 Task: Find connections with filter location Mirzāpur with filter topic #marketswith filter profile language German with filter current company Genesys with filter school UpGrad.com with filter industry Aviation and Aerospace Component Manufacturing with filter service category CateringChange with filter keywords title Market Researcher
Action: Mouse moved to (576, 112)
Screenshot: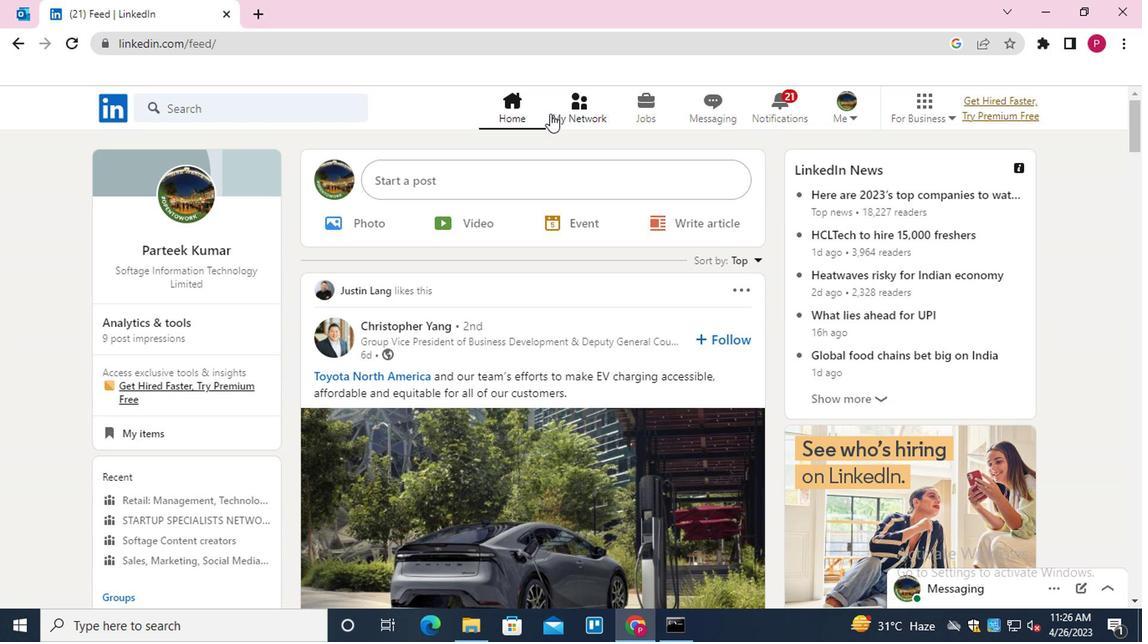
Action: Mouse pressed left at (576, 112)
Screenshot: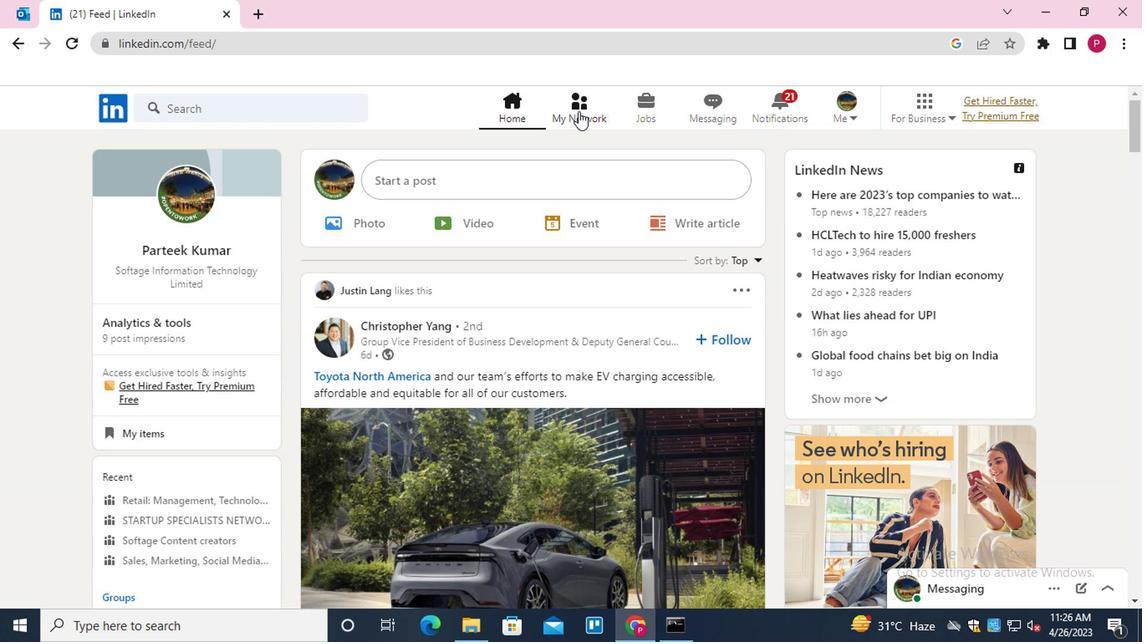 
Action: Mouse moved to (230, 202)
Screenshot: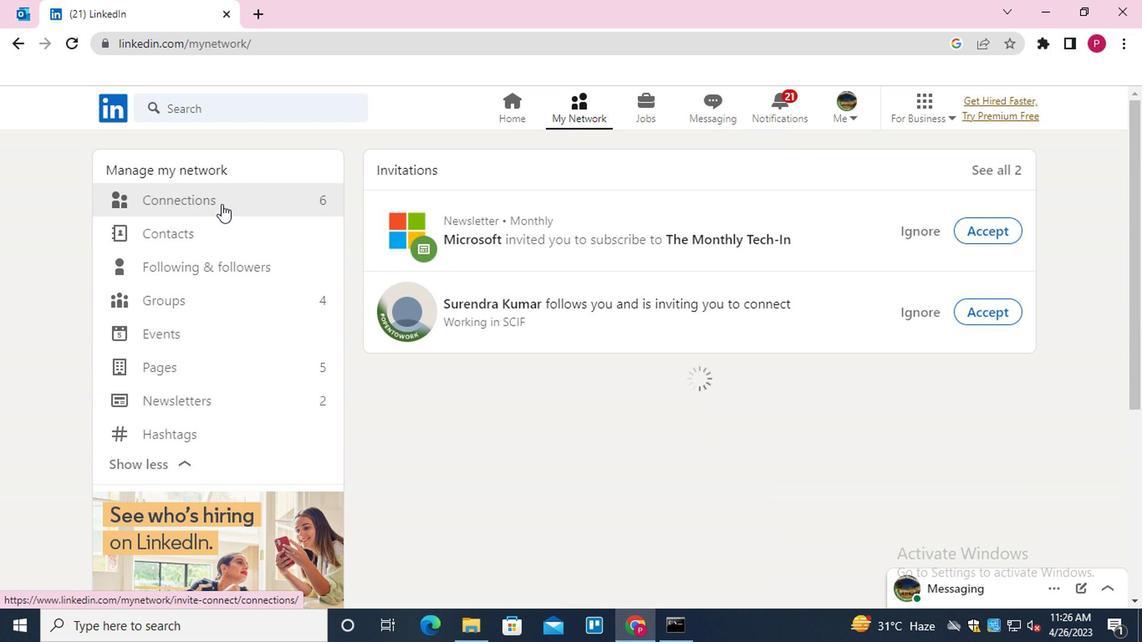 
Action: Mouse pressed left at (230, 202)
Screenshot: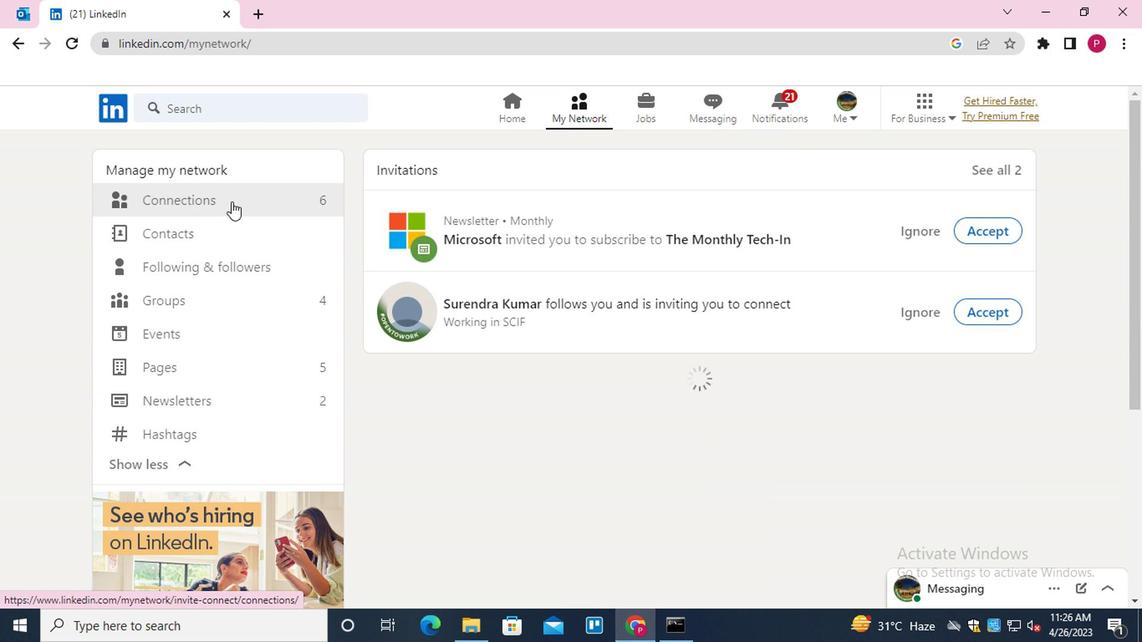 
Action: Mouse moved to (697, 206)
Screenshot: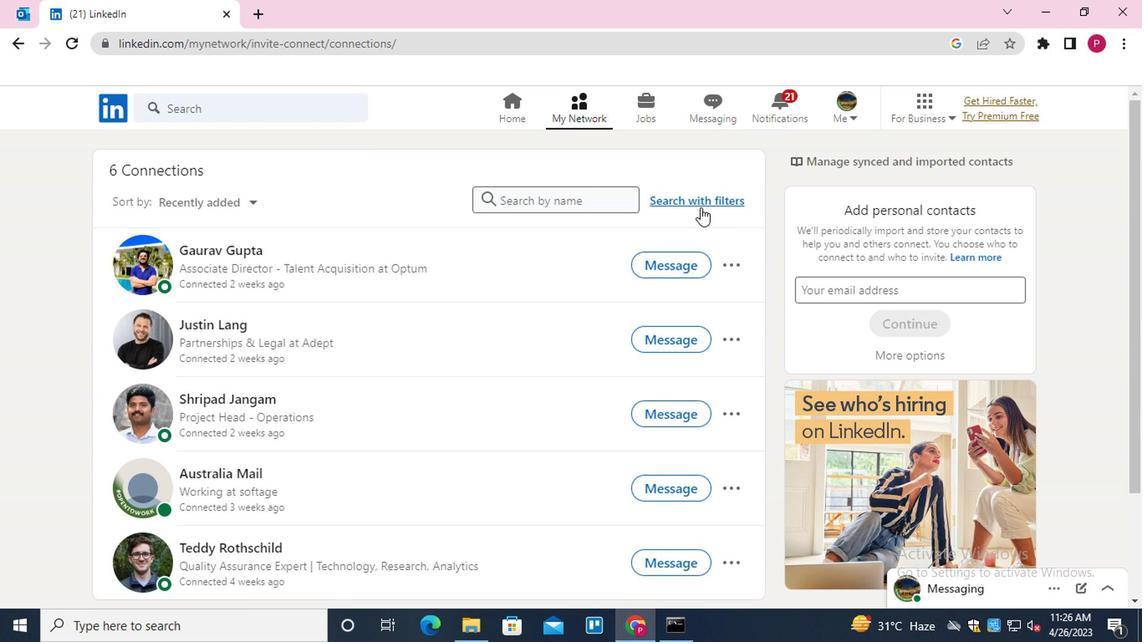 
Action: Mouse pressed left at (697, 206)
Screenshot: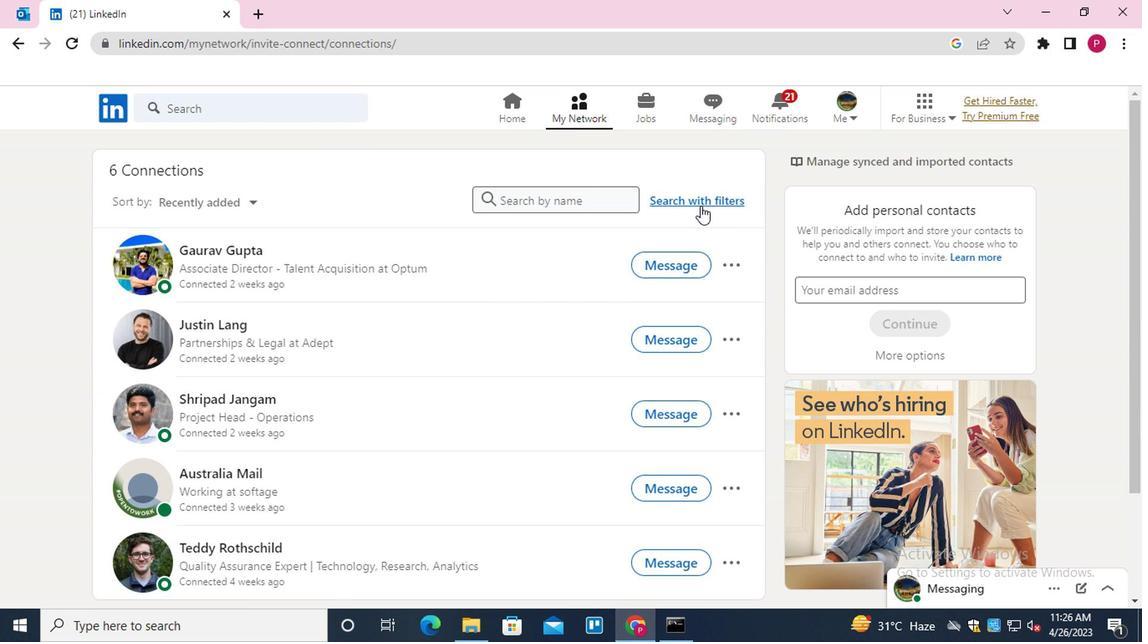 
Action: Mouse moved to (541, 169)
Screenshot: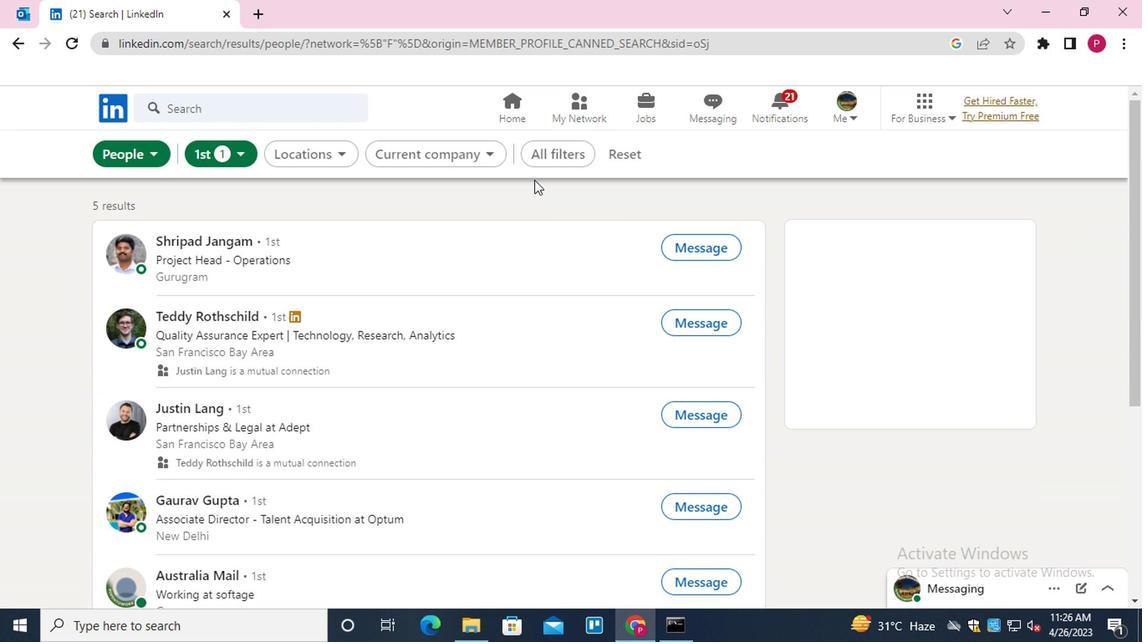 
Action: Mouse pressed left at (541, 169)
Screenshot: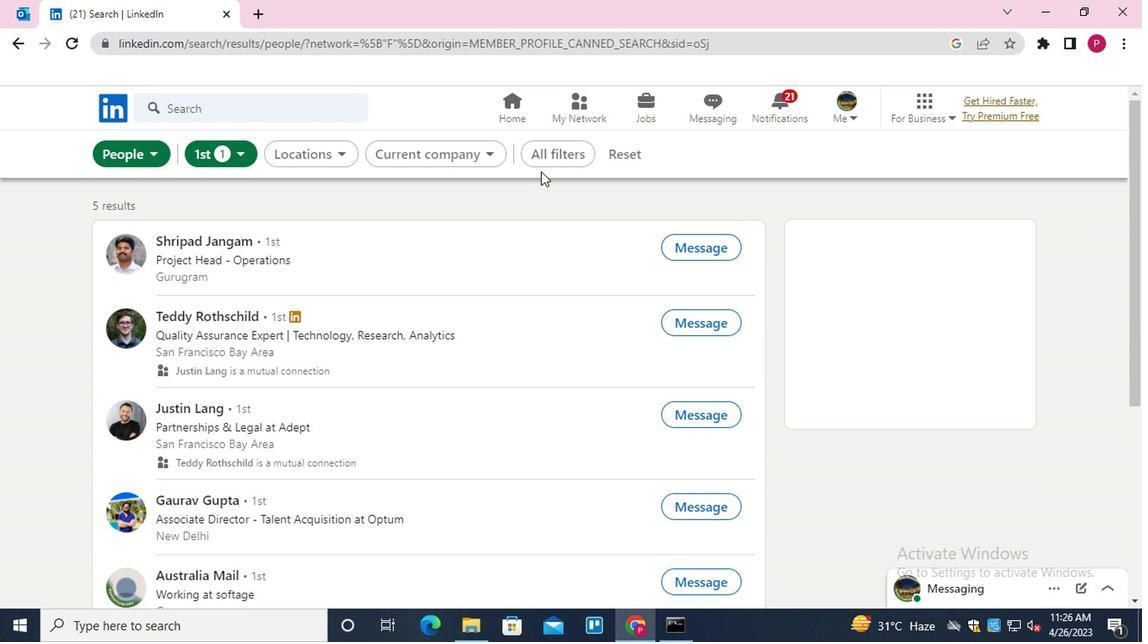 
Action: Mouse moved to (551, 158)
Screenshot: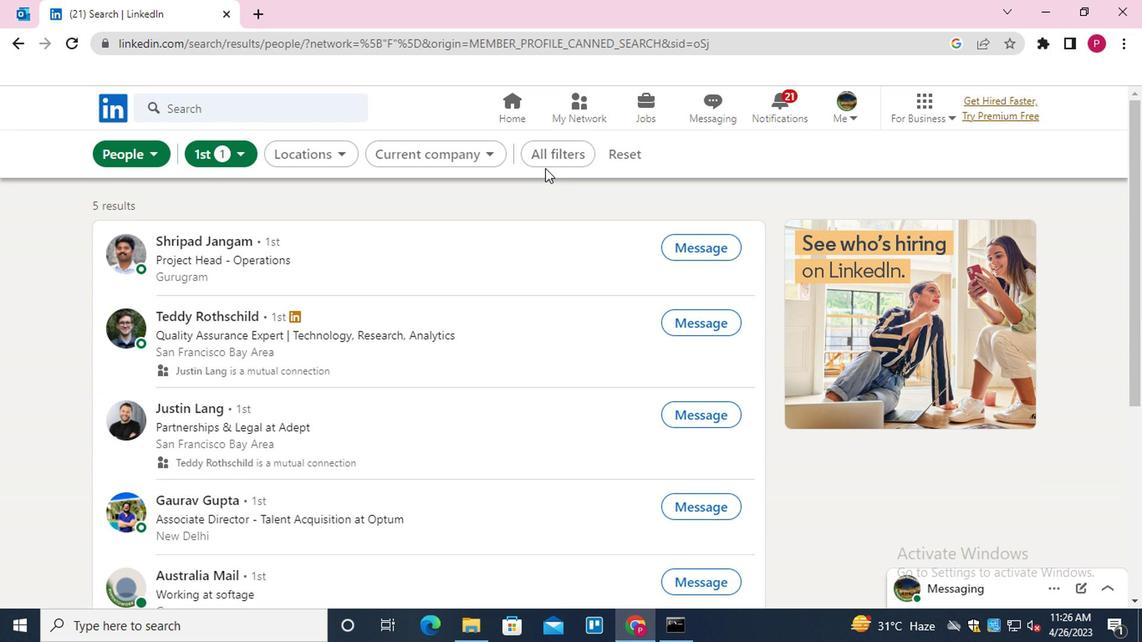 
Action: Mouse pressed left at (551, 158)
Screenshot: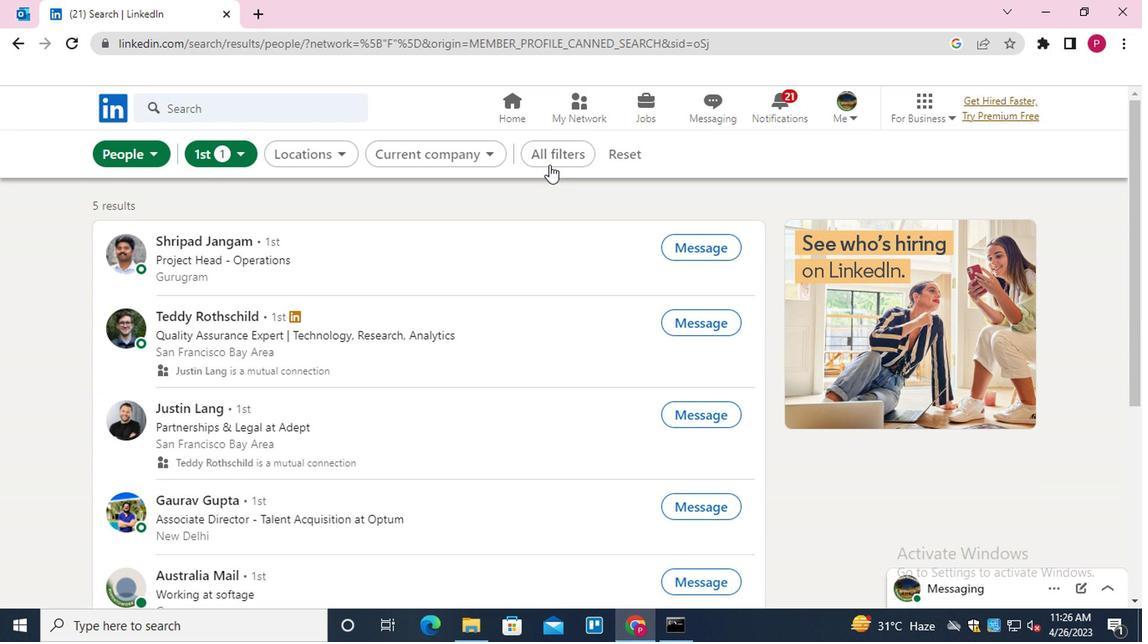 
Action: Mouse moved to (807, 330)
Screenshot: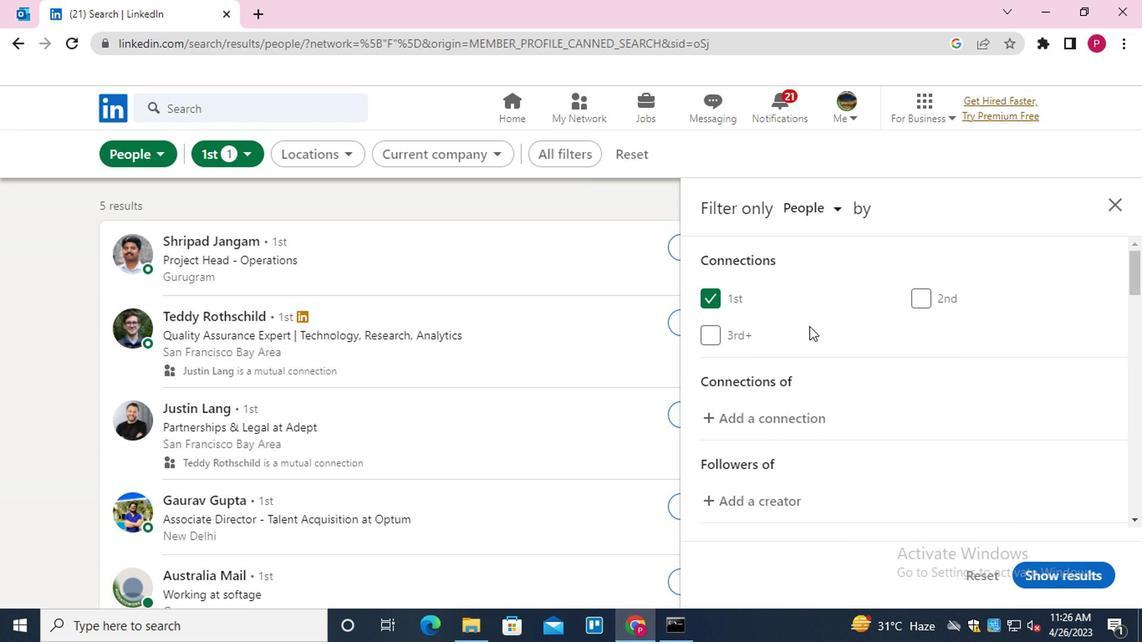 
Action: Mouse scrolled (807, 329) with delta (0, 0)
Screenshot: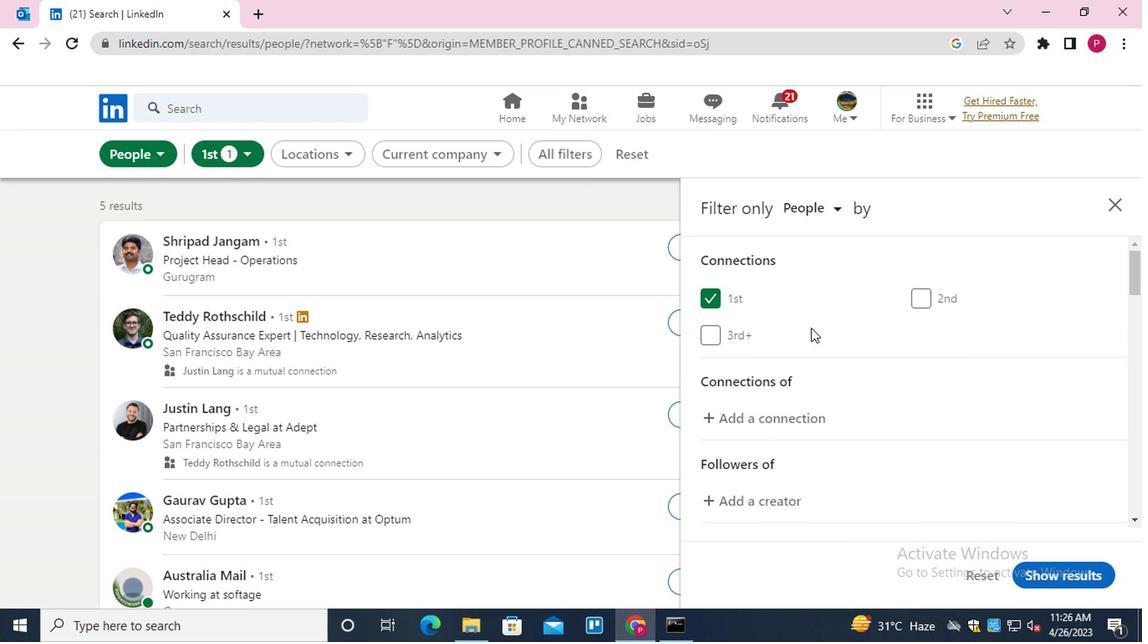 
Action: Mouse moved to (768, 333)
Screenshot: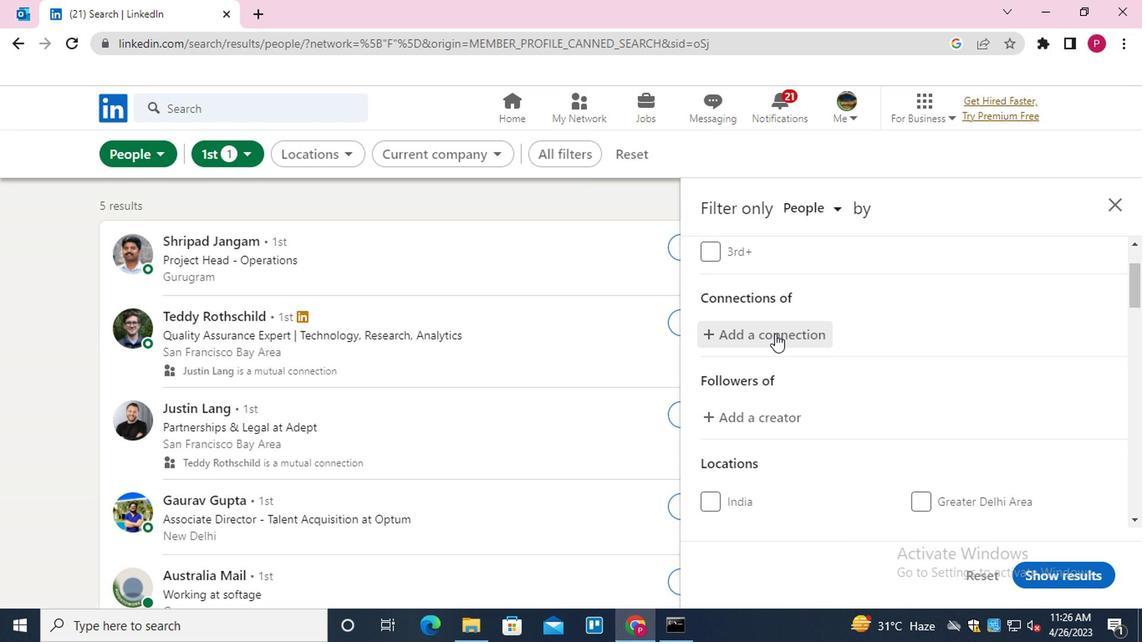 
Action: Mouse scrolled (768, 333) with delta (0, 0)
Screenshot: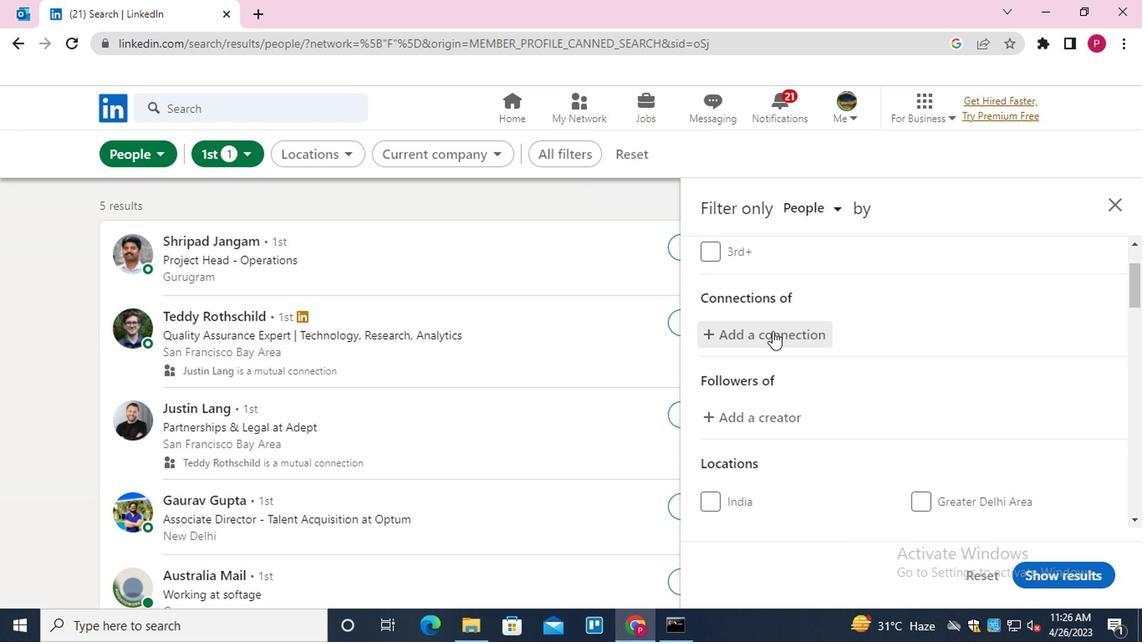 
Action: Mouse moved to (778, 366)
Screenshot: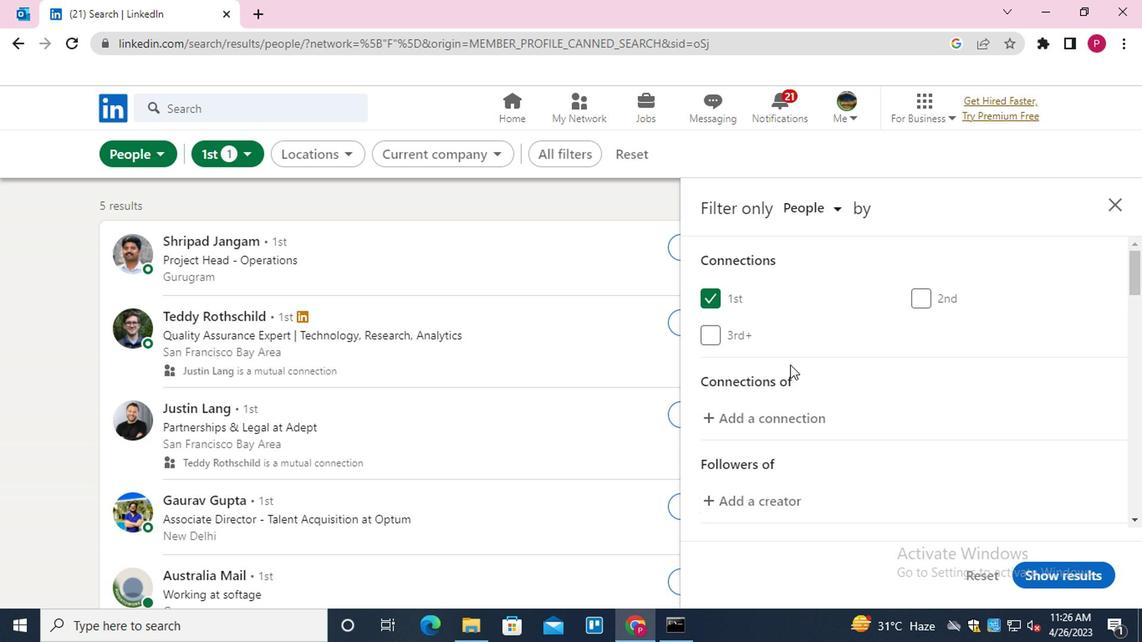 
Action: Mouse scrolled (778, 365) with delta (0, 0)
Screenshot: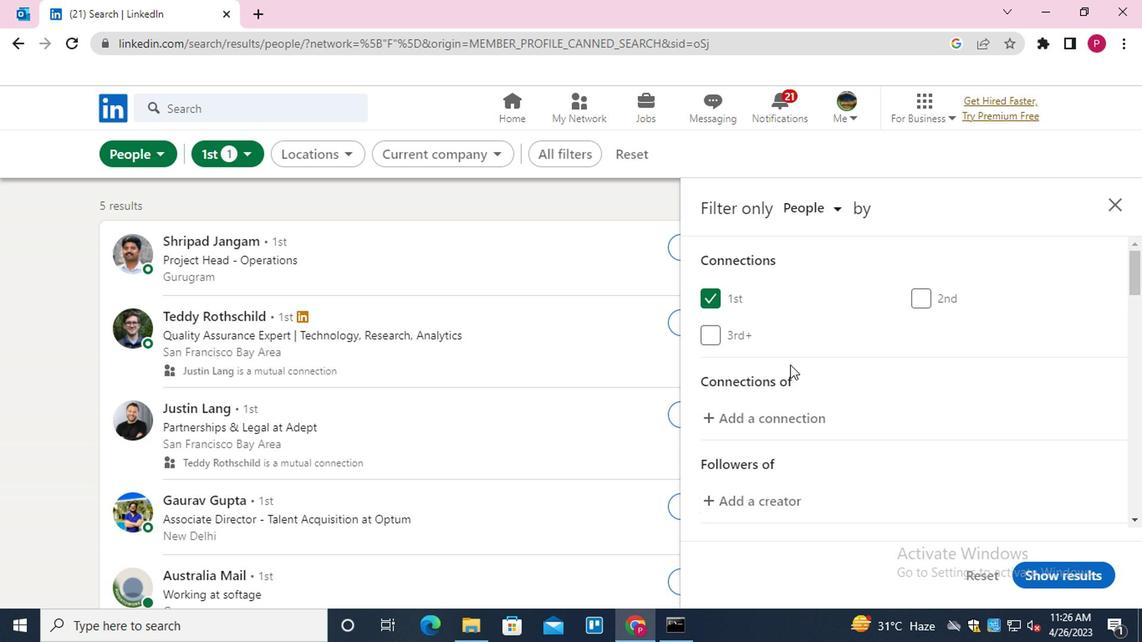 
Action: Mouse moved to (776, 370)
Screenshot: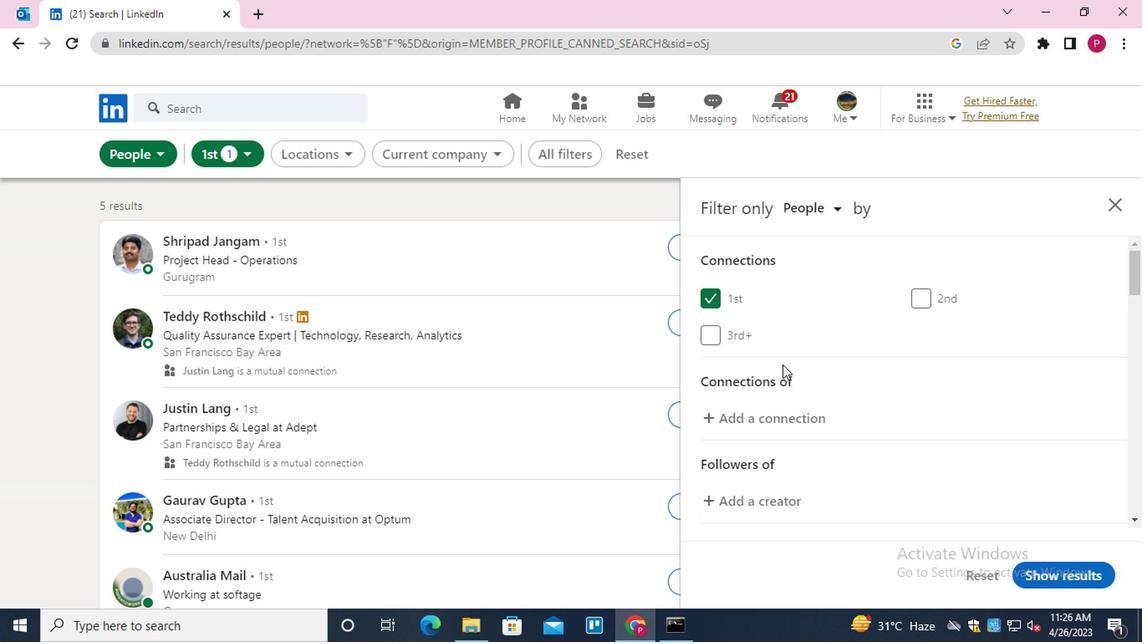 
Action: Mouse scrolled (776, 368) with delta (0, -1)
Screenshot: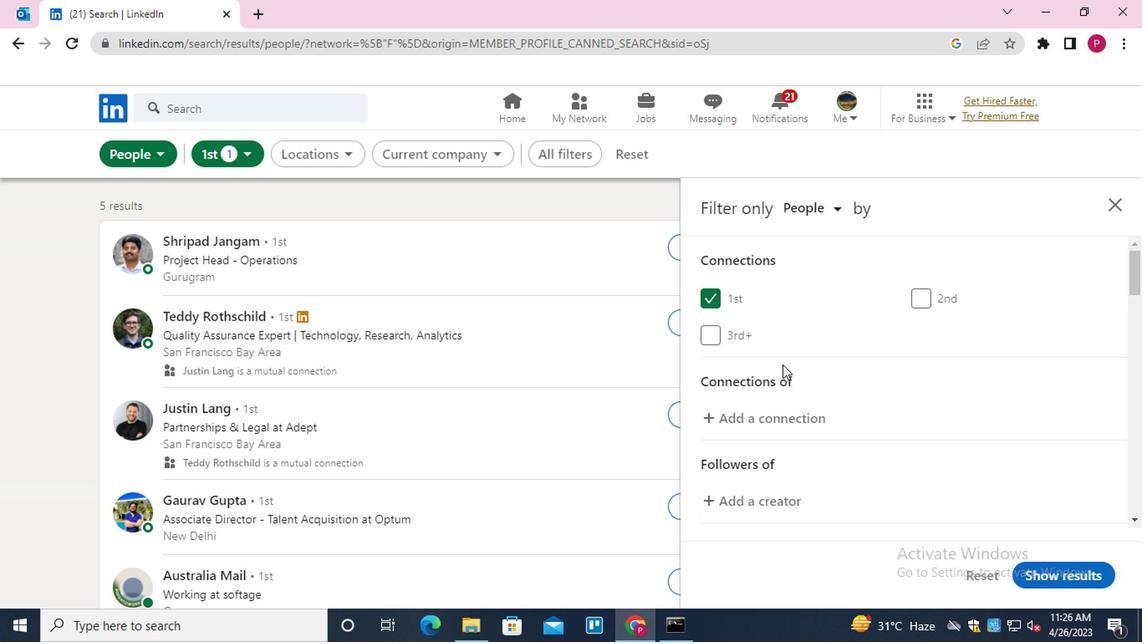 
Action: Mouse moved to (788, 379)
Screenshot: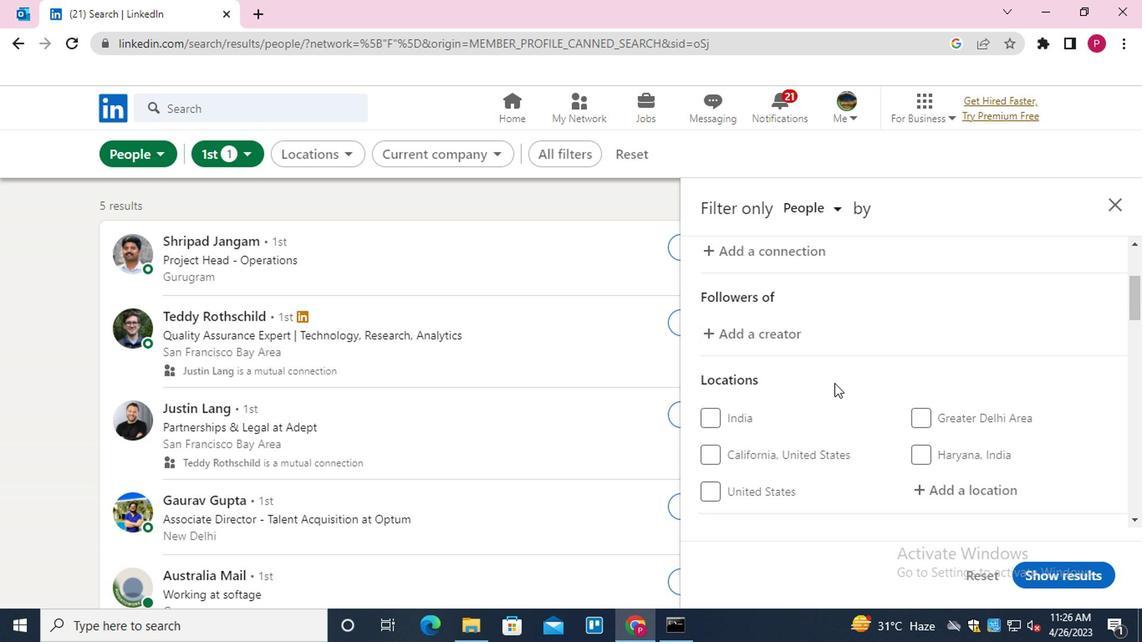 
Action: Mouse scrolled (788, 380) with delta (0, 1)
Screenshot: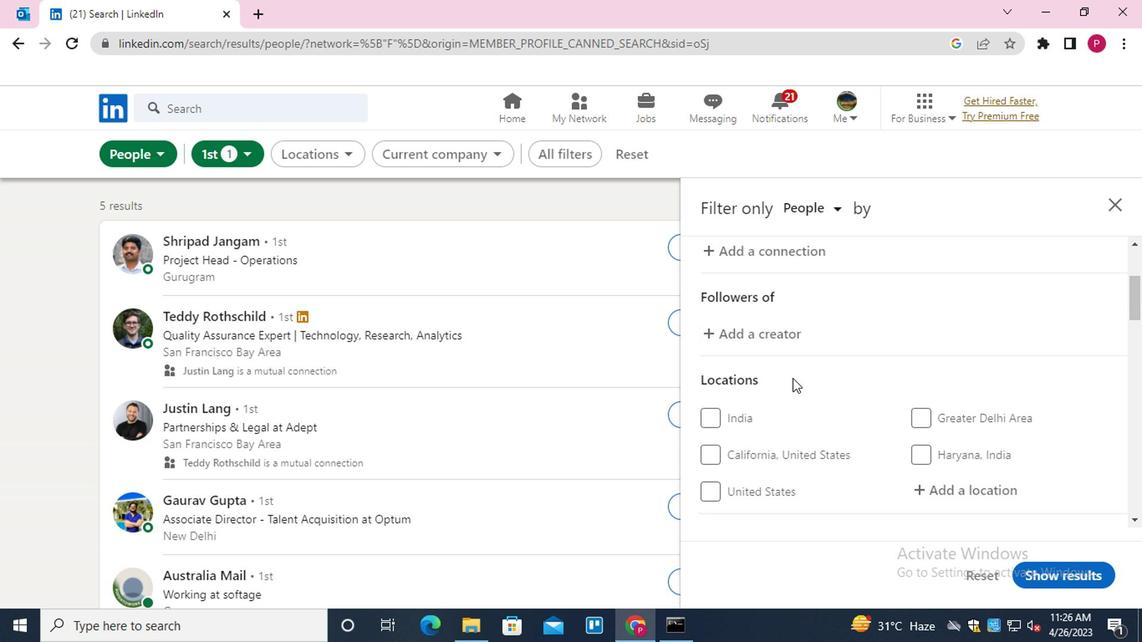 
Action: Mouse moved to (781, 372)
Screenshot: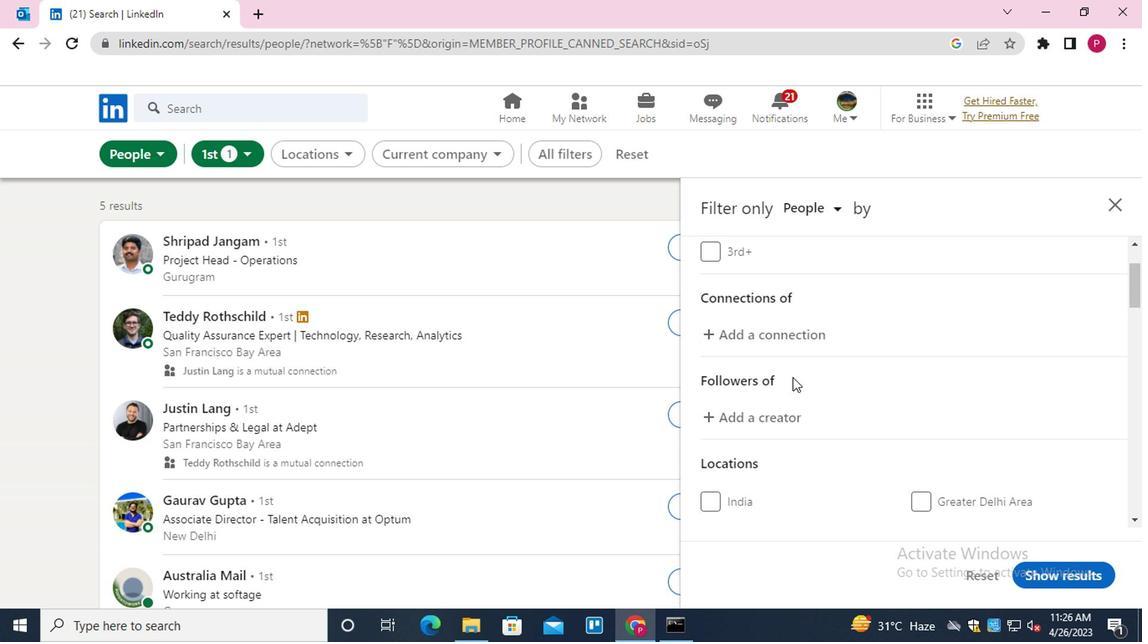 
Action: Mouse scrolled (781, 373) with delta (0, 0)
Screenshot: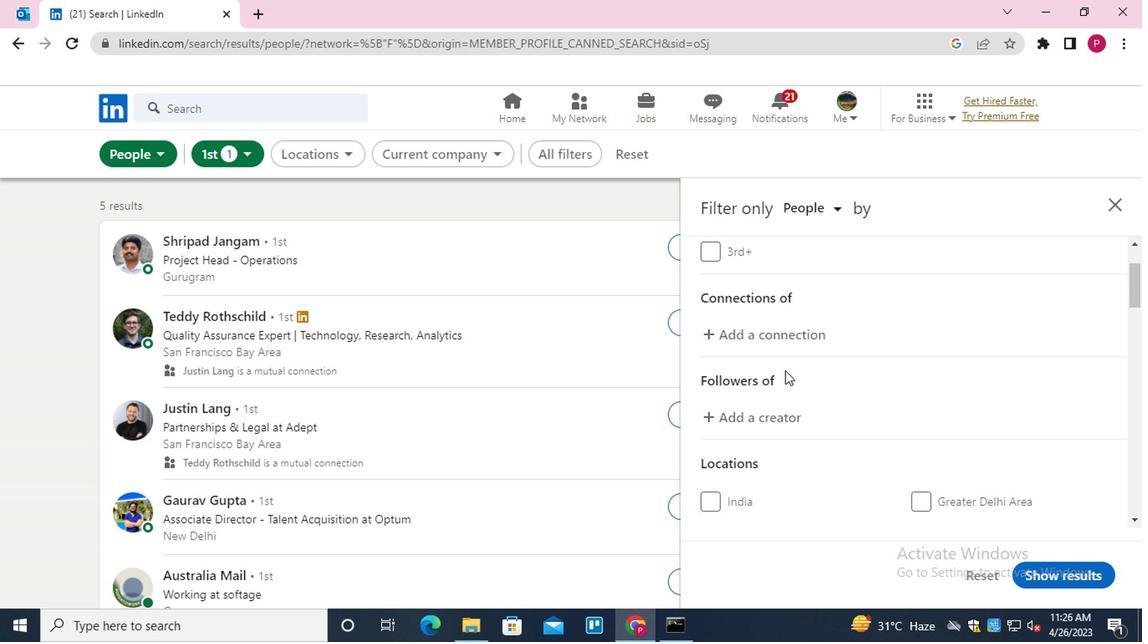 
Action: Mouse scrolled (781, 373) with delta (0, 0)
Screenshot: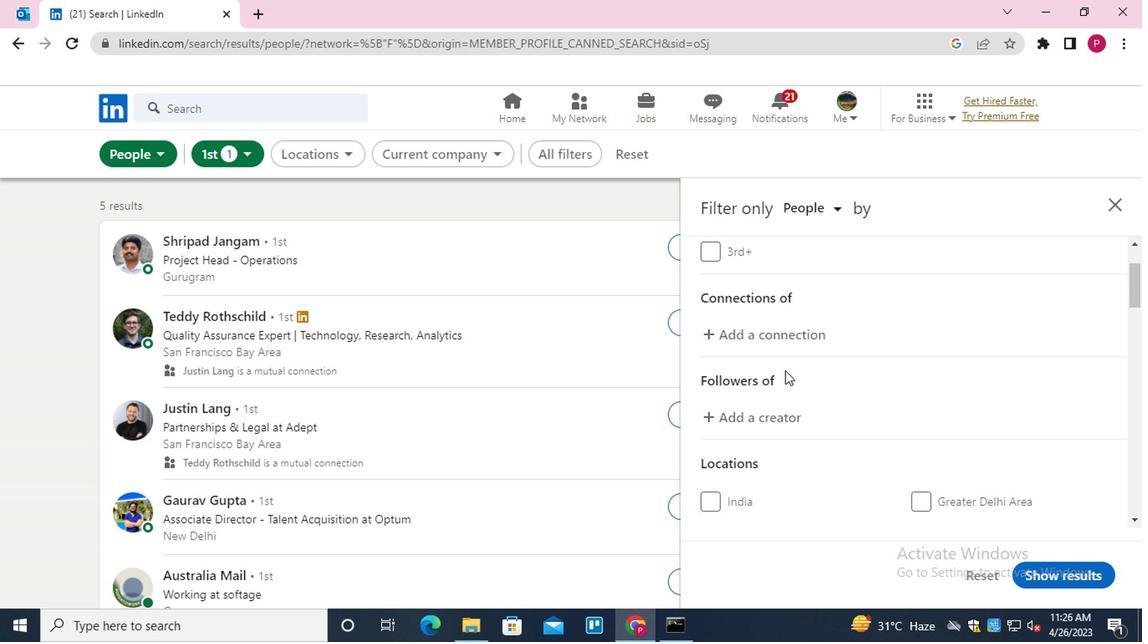 
Action: Mouse moved to (973, 362)
Screenshot: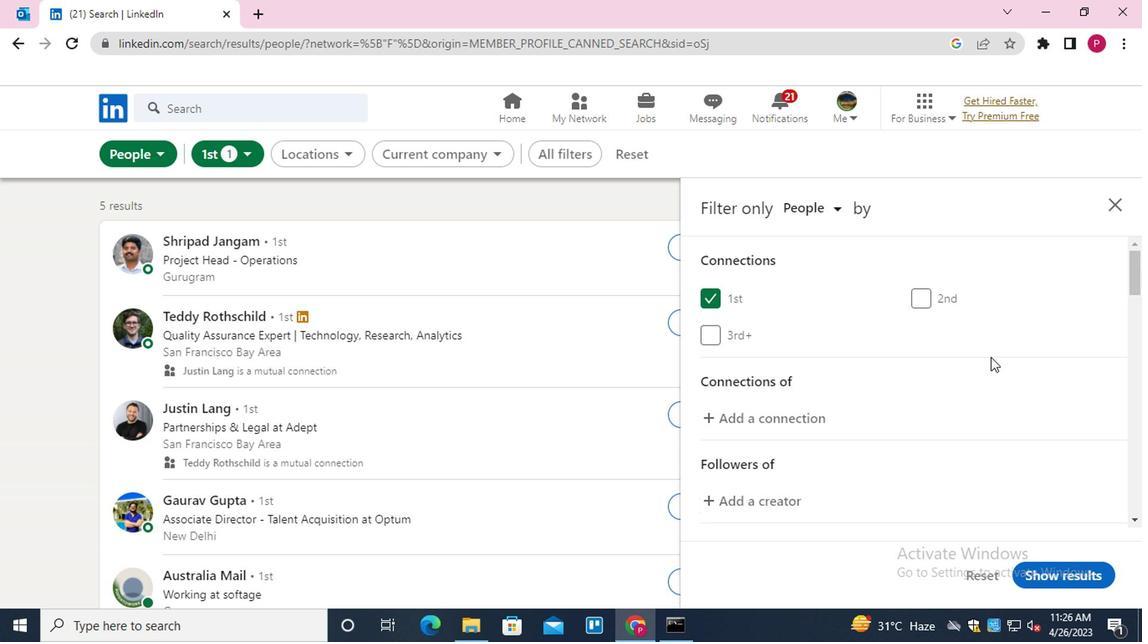 
Action: Mouse scrolled (973, 361) with delta (0, -1)
Screenshot: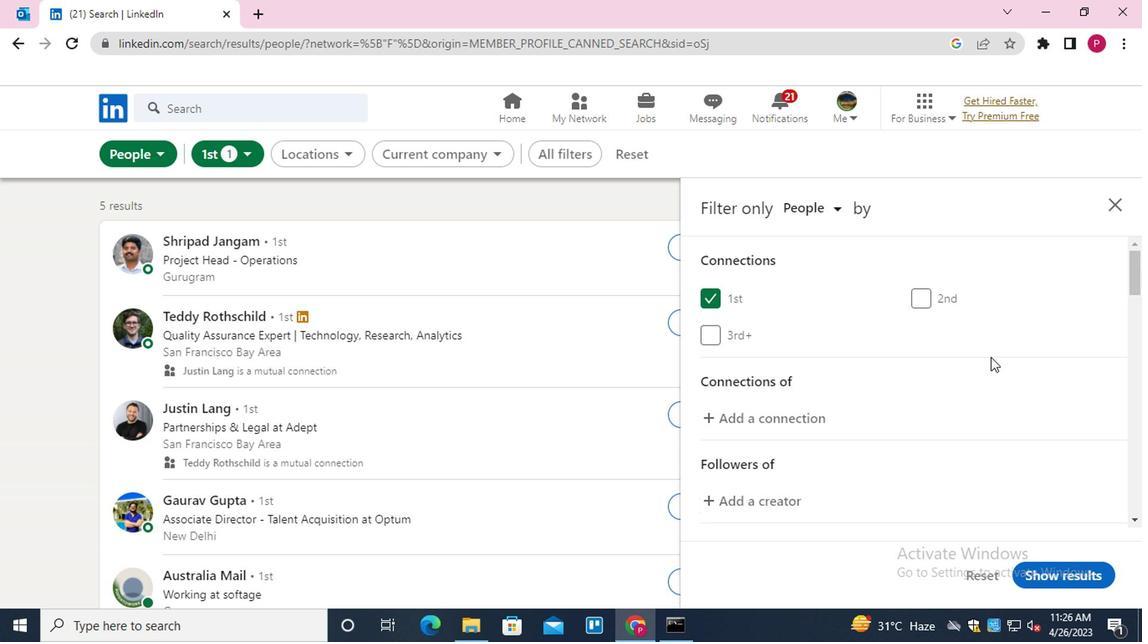 
Action: Mouse moved to (973, 364)
Screenshot: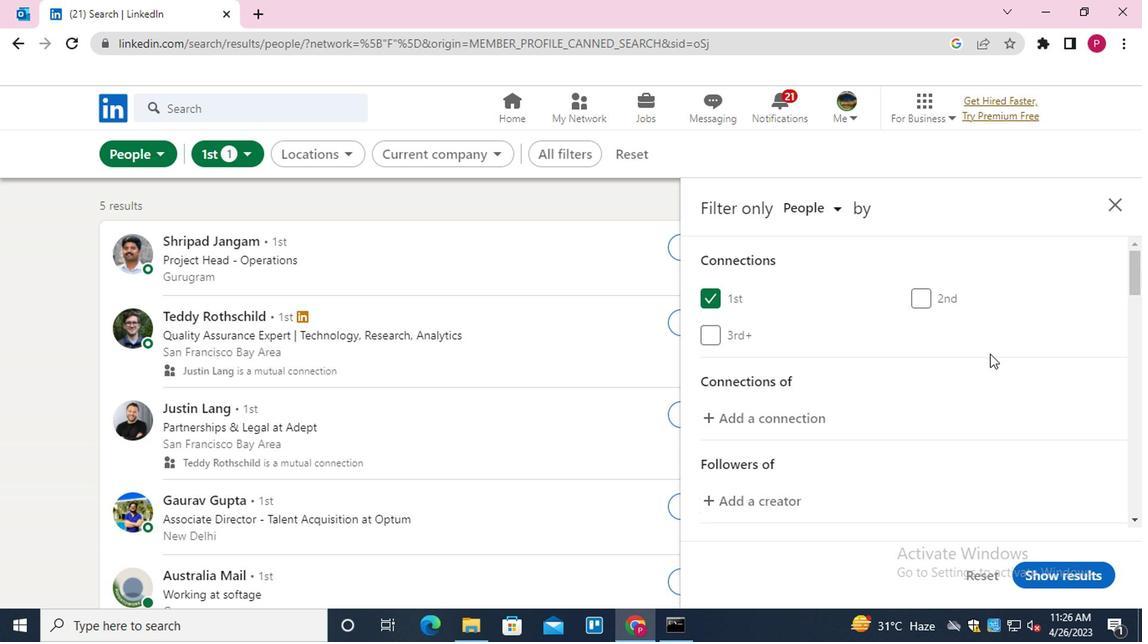 
Action: Mouse scrolled (973, 364) with delta (0, 0)
Screenshot: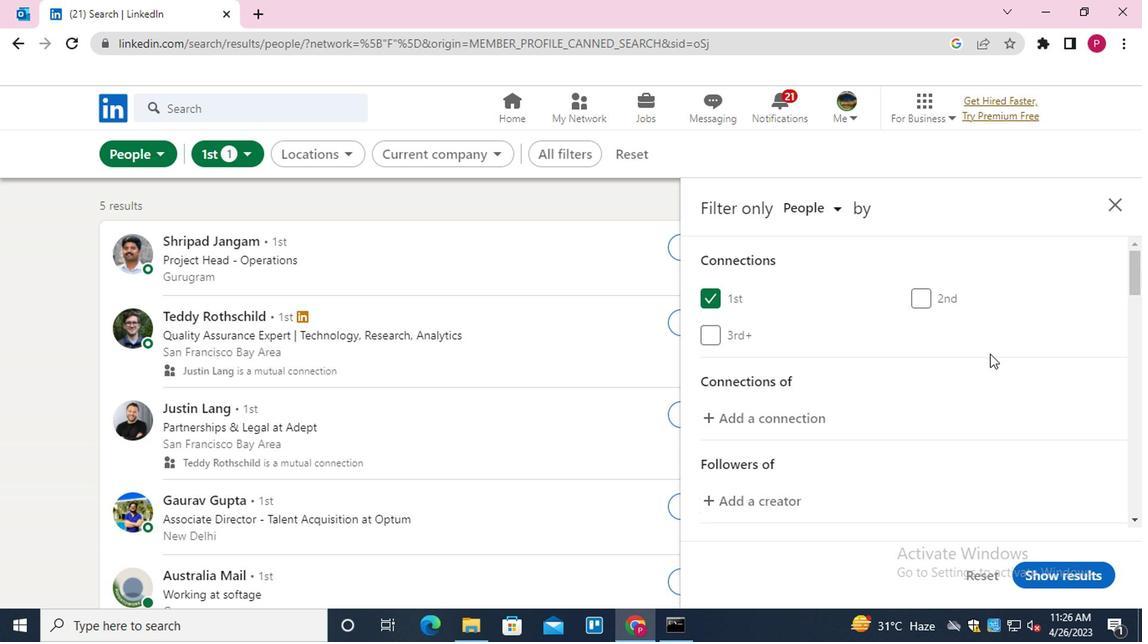
Action: Mouse moved to (985, 480)
Screenshot: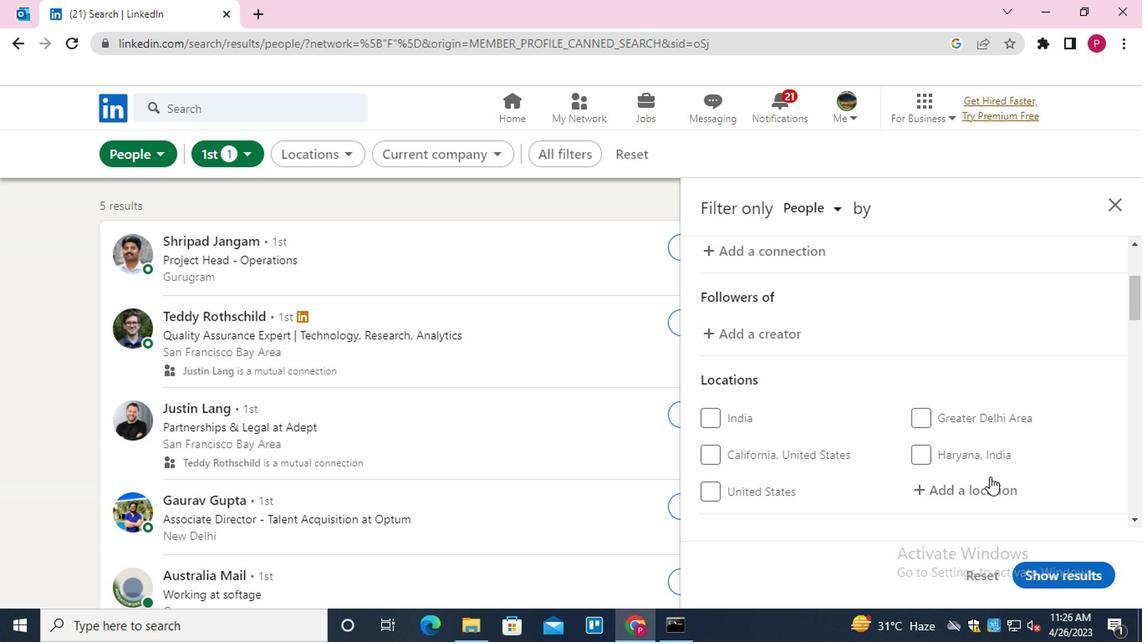 
Action: Mouse pressed left at (985, 480)
Screenshot: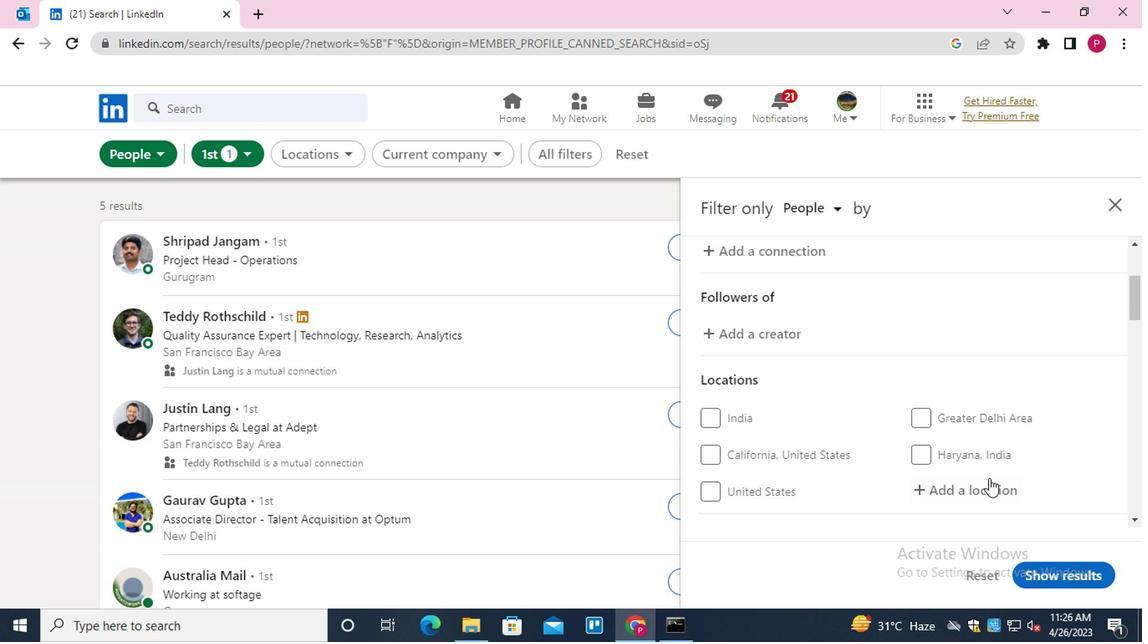 
Action: Mouse moved to (983, 481)
Screenshot: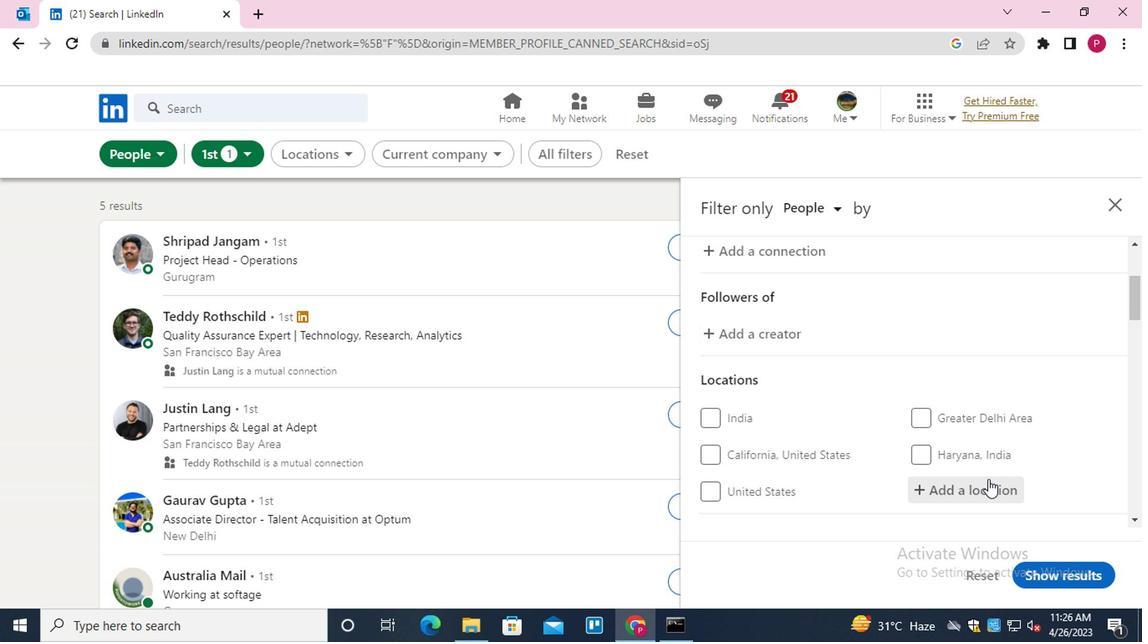 
Action: Key pressed <Key.shift>MIRZAPUR
Screenshot: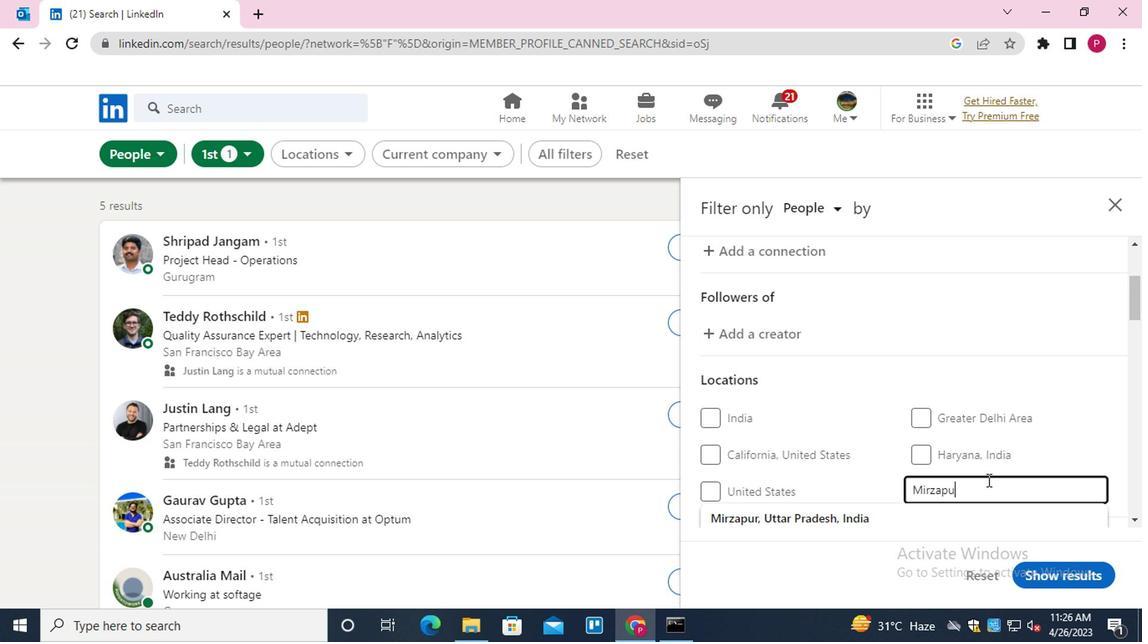 
Action: Mouse moved to (956, 481)
Screenshot: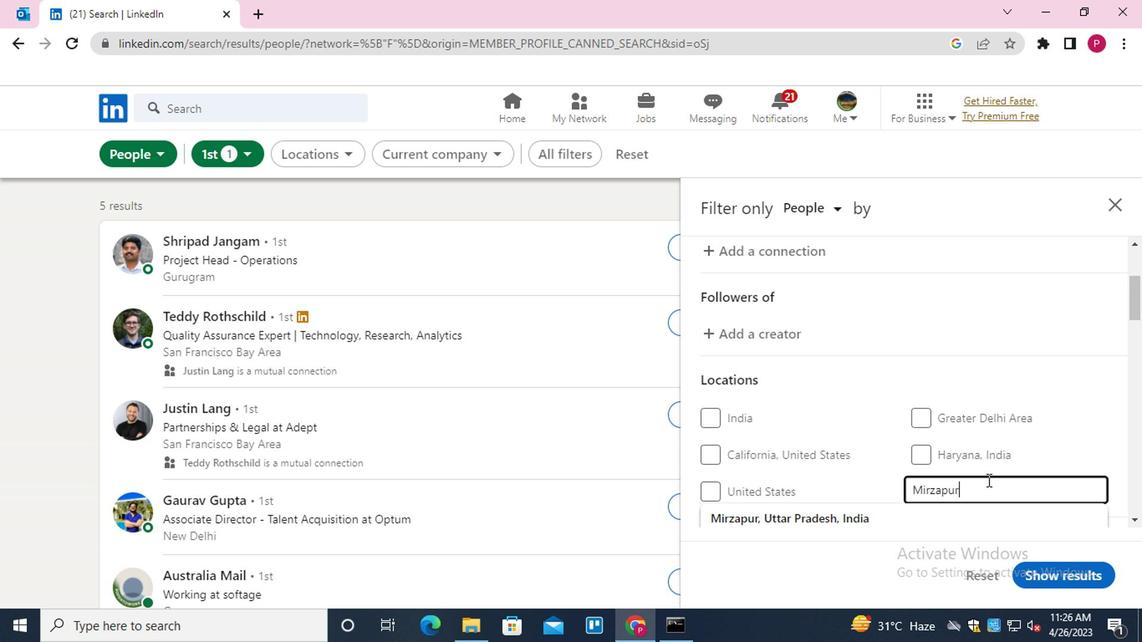 
Action: Key pressed <Key.down><Key.enter>
Screenshot: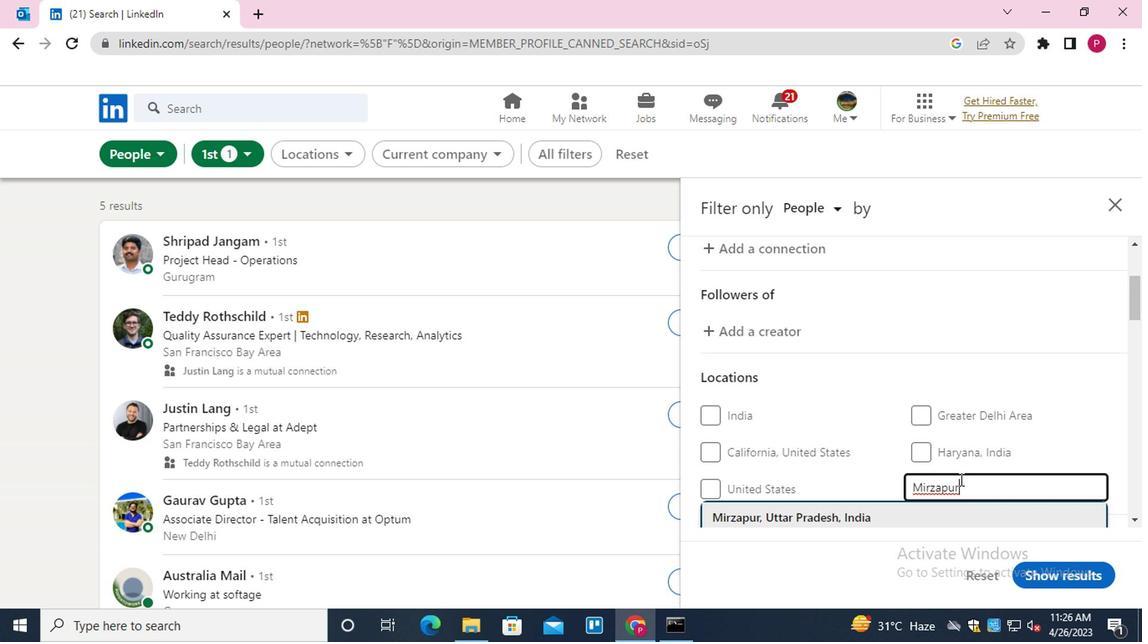 
Action: Mouse moved to (1035, 306)
Screenshot: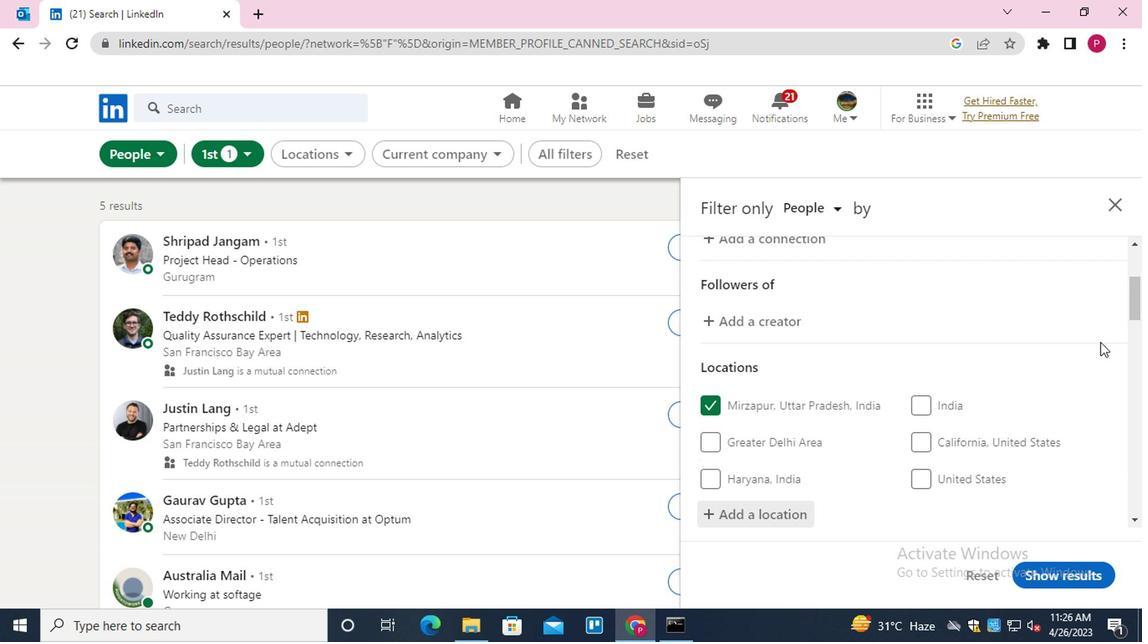 
Action: Mouse scrolled (1035, 305) with delta (0, -1)
Screenshot: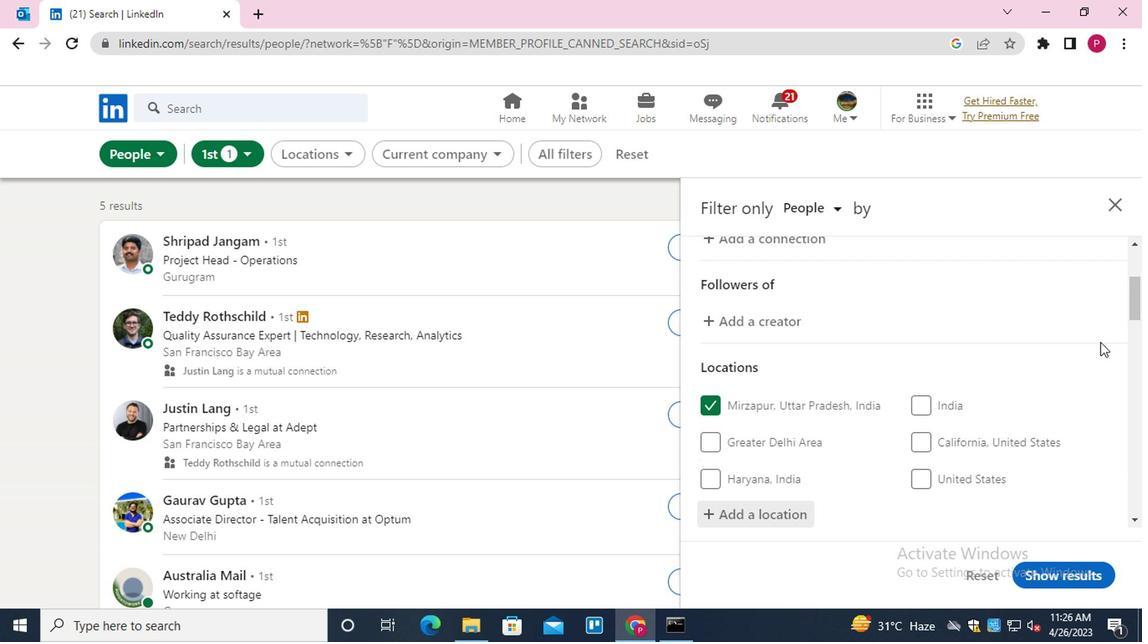 
Action: Mouse moved to (1017, 302)
Screenshot: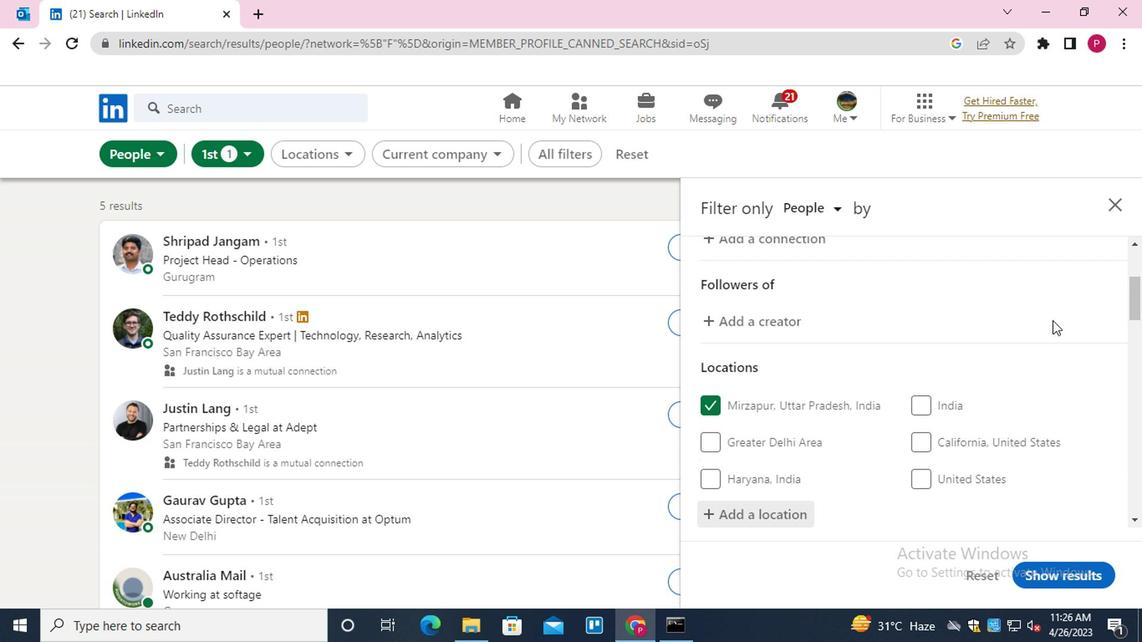 
Action: Mouse scrolled (1017, 301) with delta (0, -1)
Screenshot: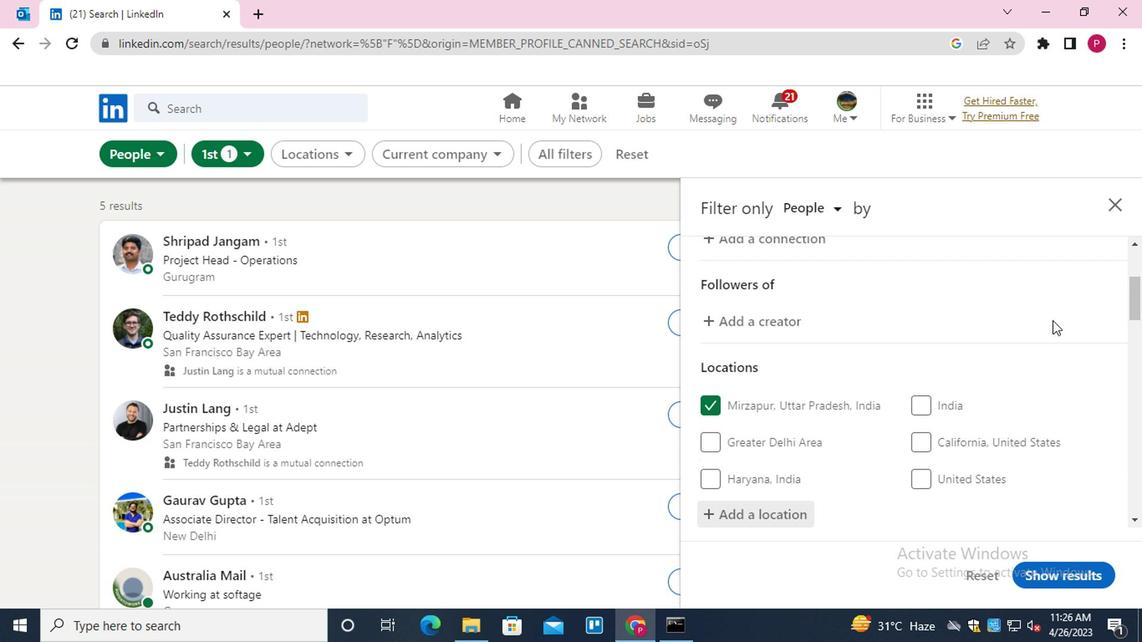 
Action: Mouse moved to (816, 390)
Screenshot: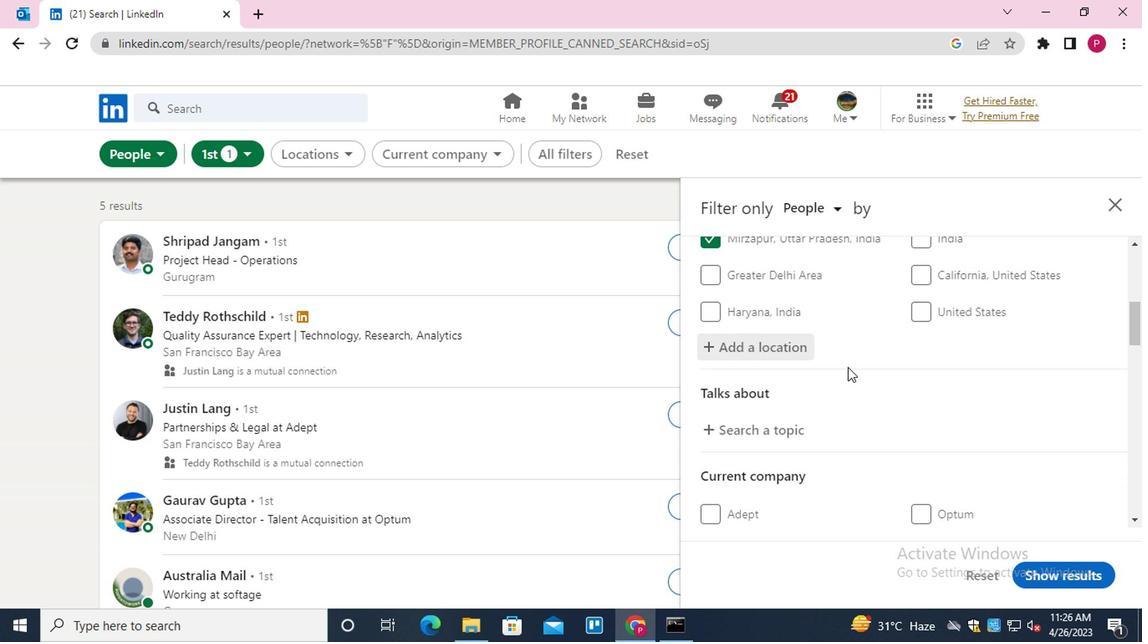 
Action: Mouse scrolled (816, 389) with delta (0, -1)
Screenshot: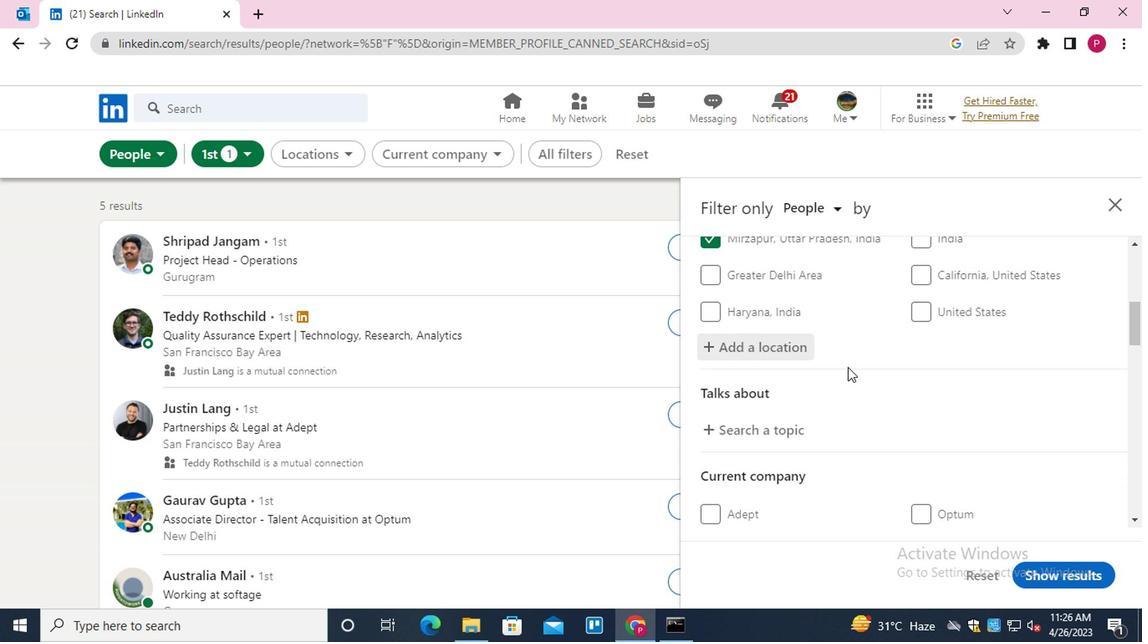
Action: Mouse moved to (768, 342)
Screenshot: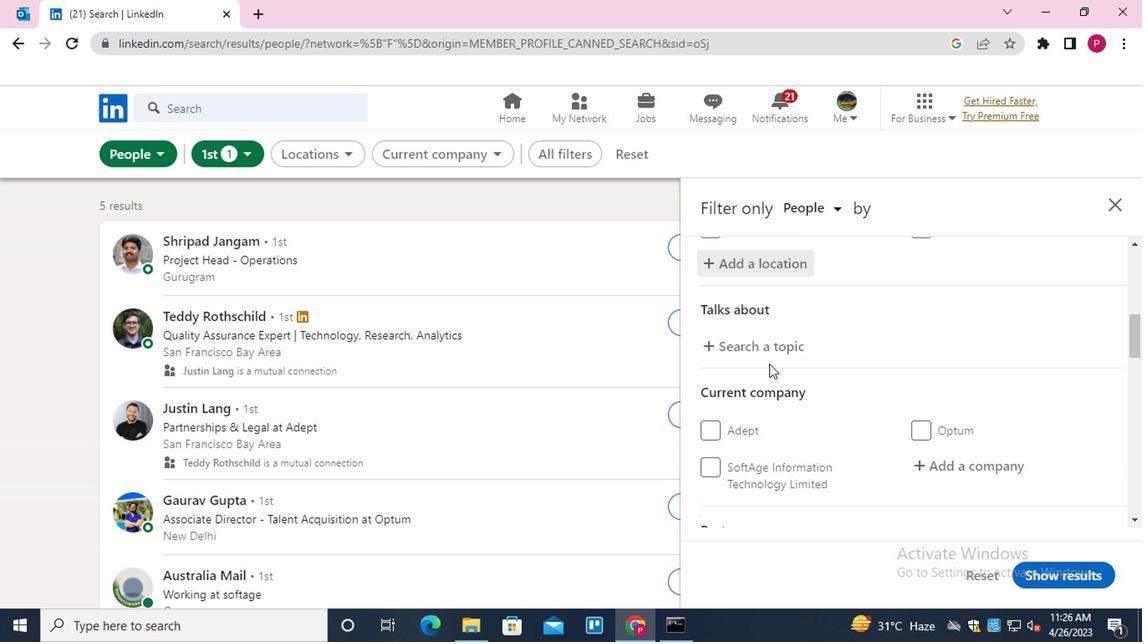 
Action: Mouse pressed left at (768, 342)
Screenshot: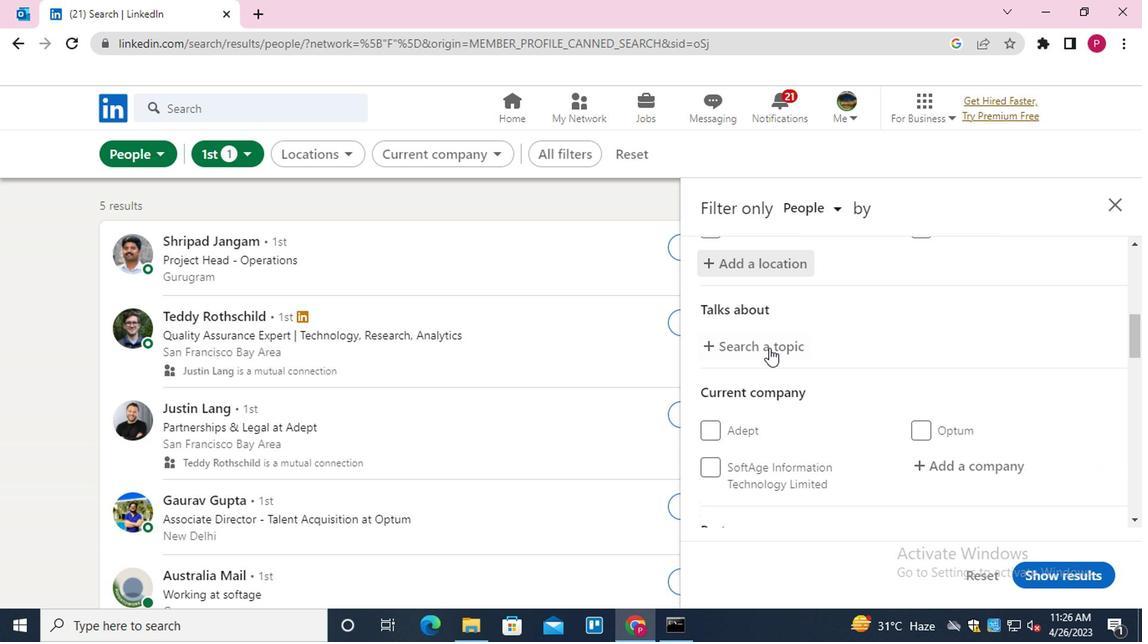 
Action: Key pressed MARKETS<Key.down><Key.enter>
Screenshot: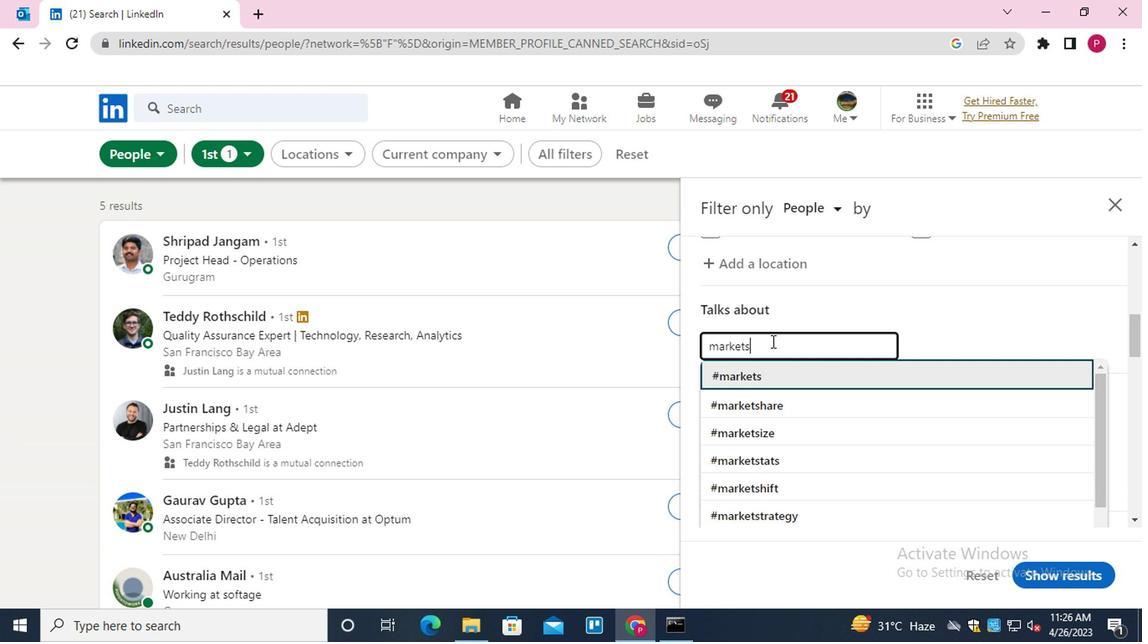 
Action: Mouse scrolled (768, 342) with delta (0, 0)
Screenshot: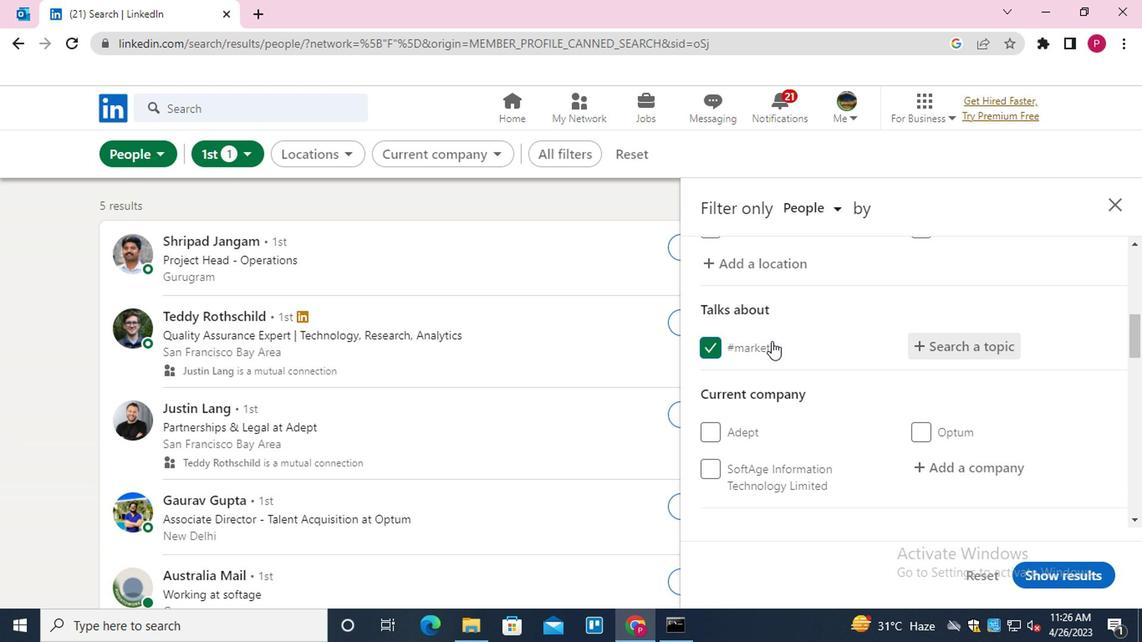 
Action: Mouse moved to (989, 389)
Screenshot: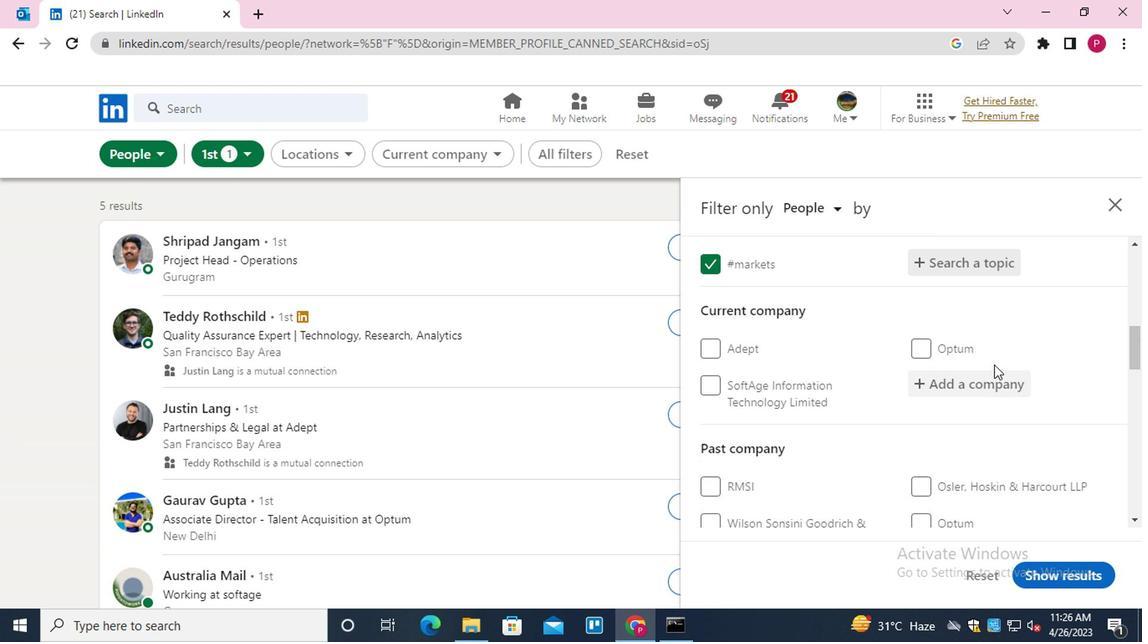 
Action: Mouse pressed left at (989, 389)
Screenshot: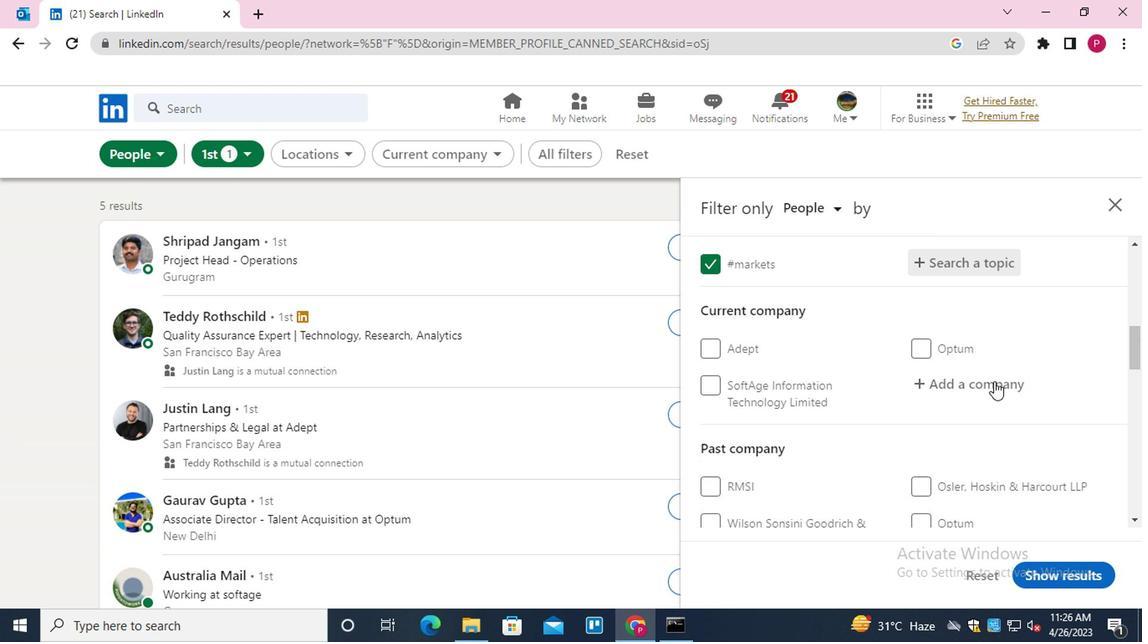
Action: Key pressed <Key.shift><Key.shift><Key.shift><Key.shift><Key.shift><Key.shift><Key.shift>GENYS<Key.backspace><Key.backspace>ESYS<Key.down><Key.enter>
Screenshot: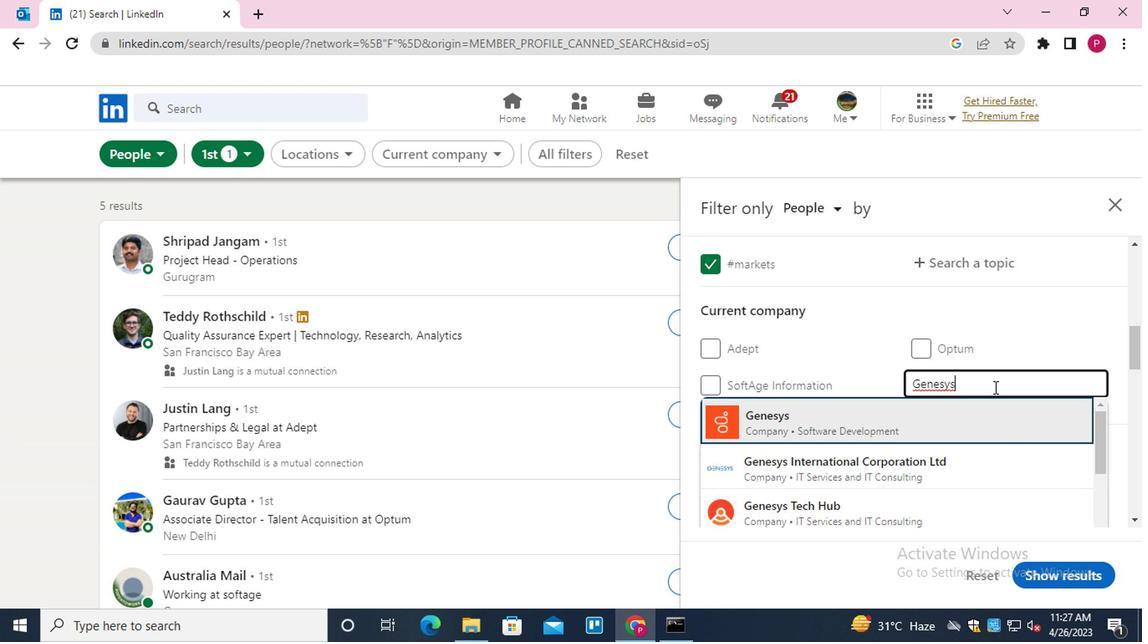 
Action: Mouse scrolled (989, 388) with delta (0, 0)
Screenshot: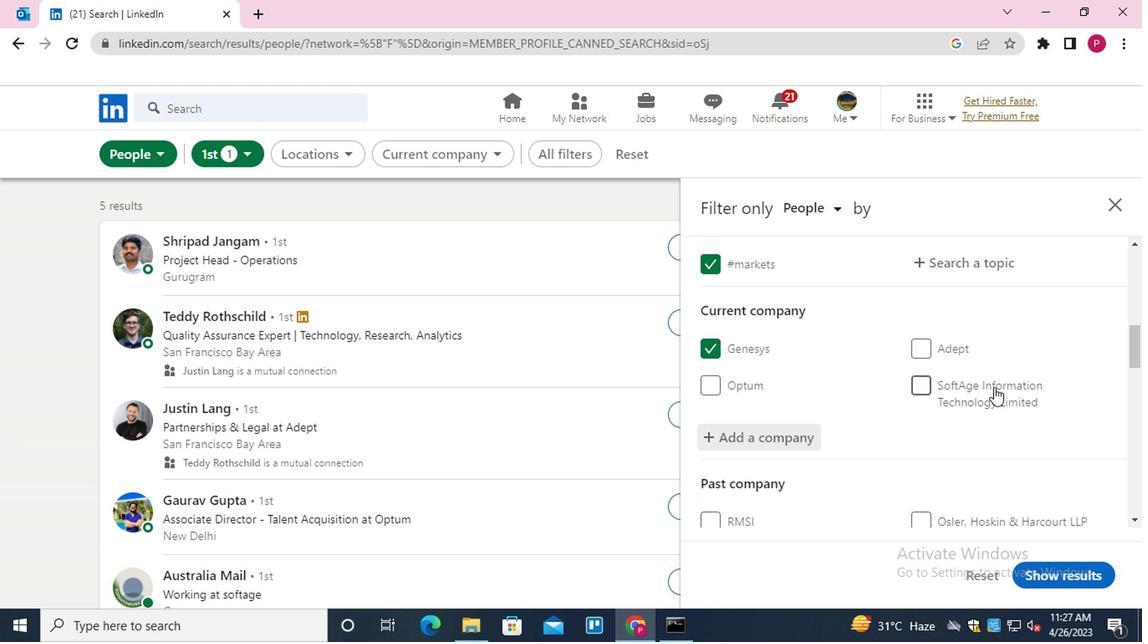 
Action: Mouse scrolled (989, 388) with delta (0, 0)
Screenshot: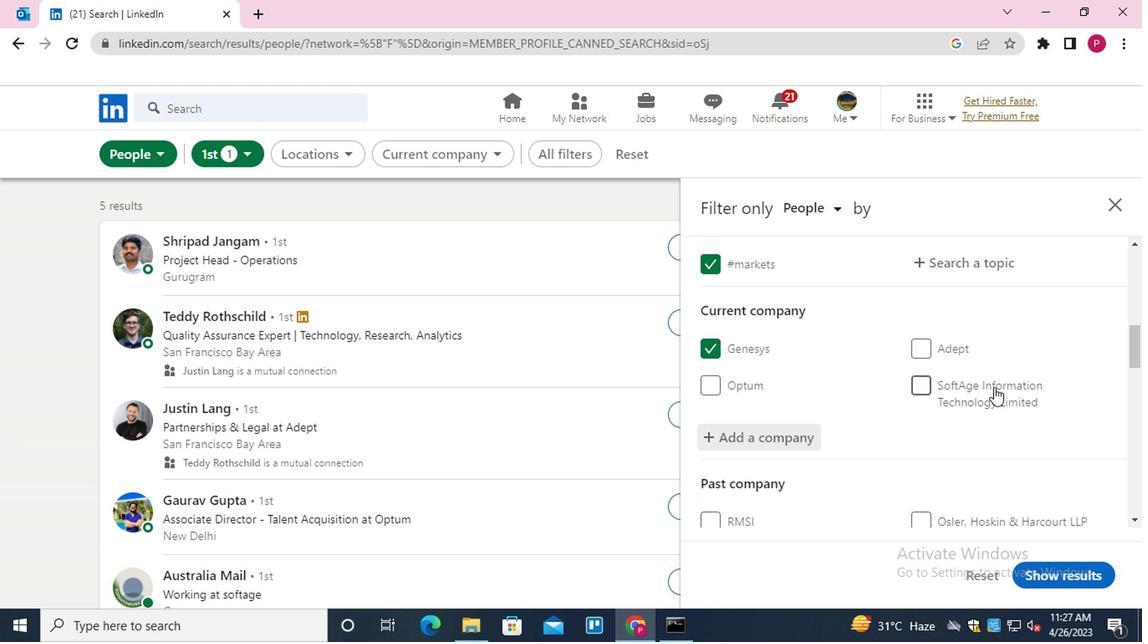 
Action: Mouse scrolled (989, 388) with delta (0, 0)
Screenshot: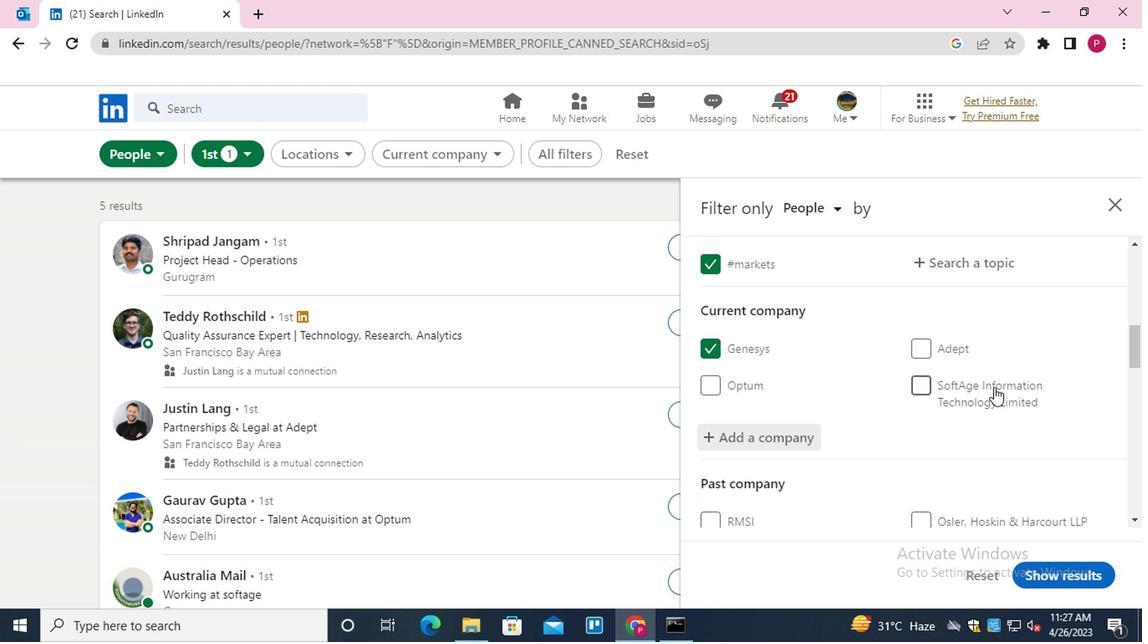 
Action: Mouse scrolled (989, 388) with delta (0, 0)
Screenshot: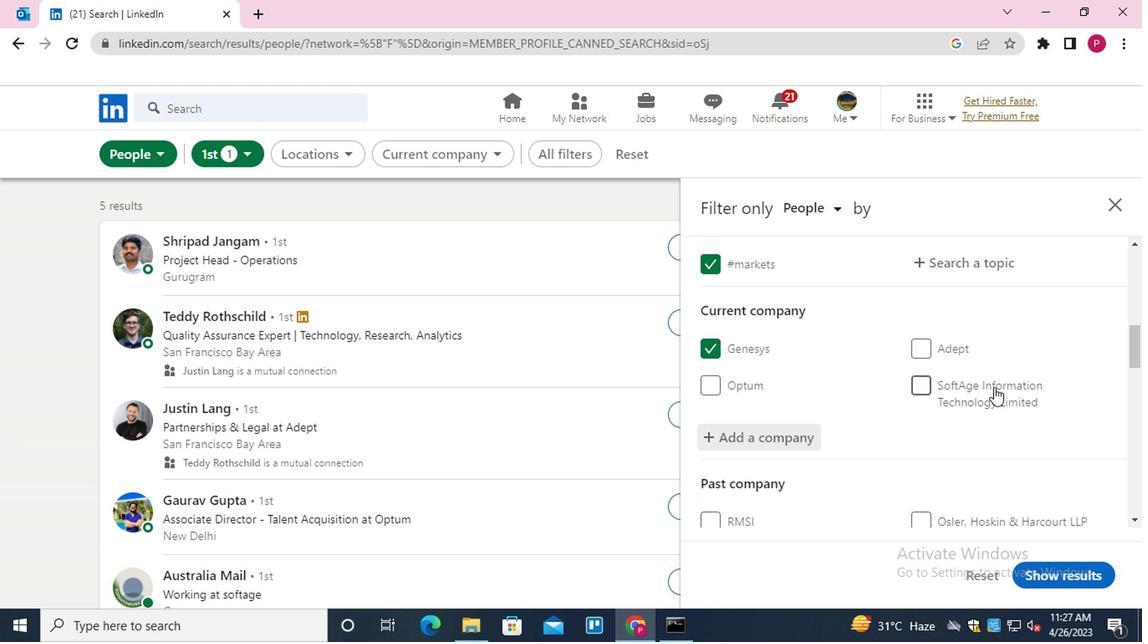 
Action: Mouse moved to (939, 427)
Screenshot: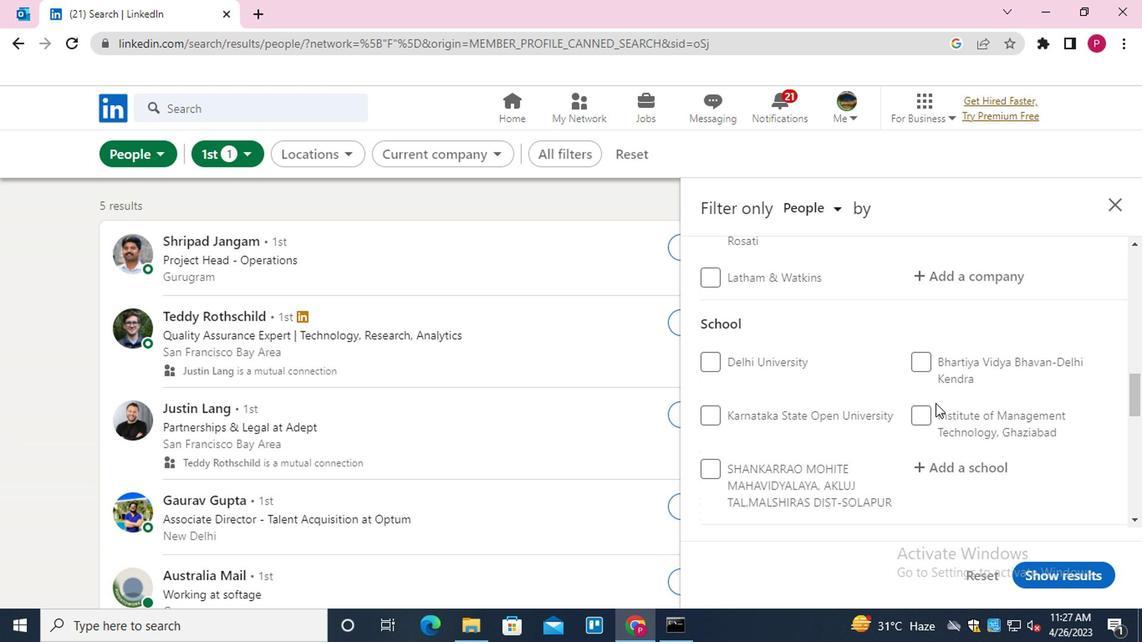 
Action: Mouse scrolled (939, 426) with delta (0, -1)
Screenshot: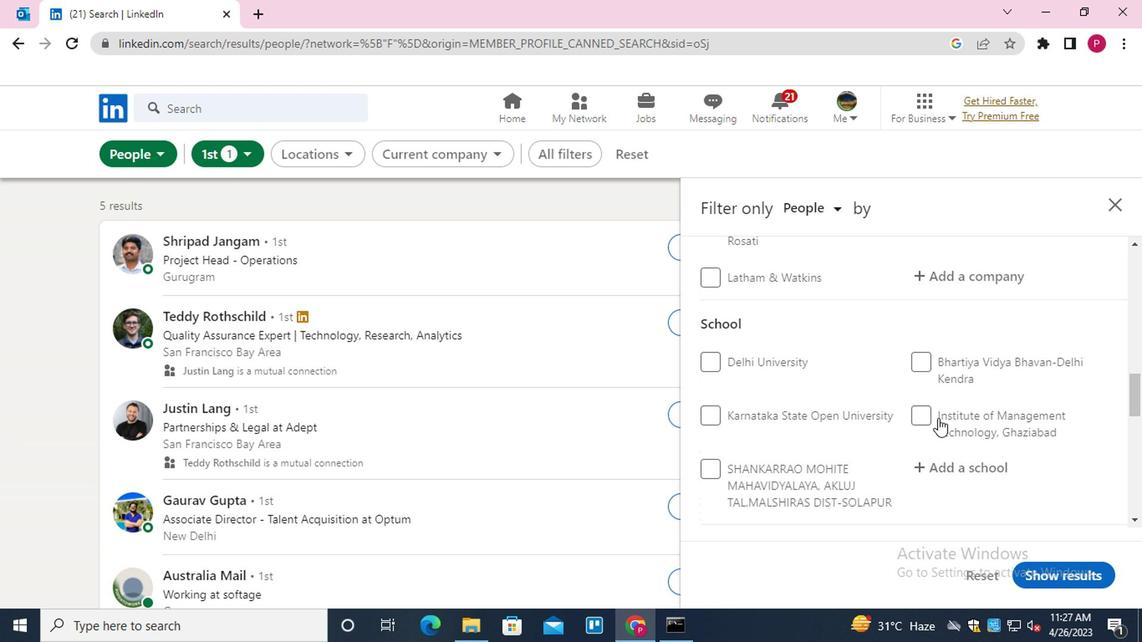 
Action: Mouse moved to (964, 390)
Screenshot: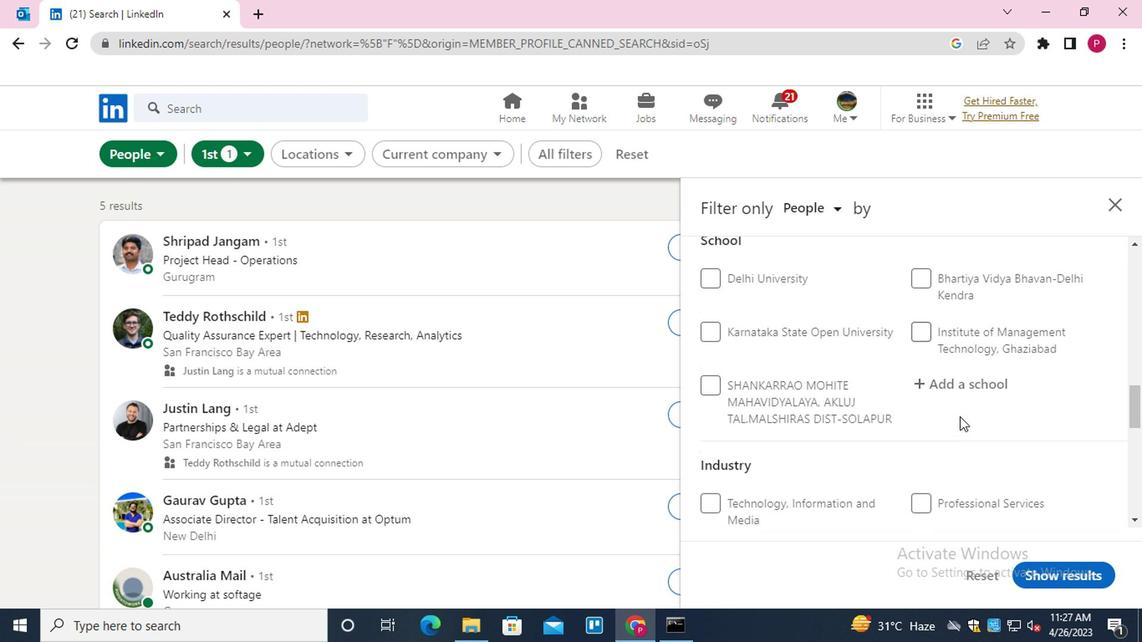 
Action: Mouse pressed left at (964, 390)
Screenshot: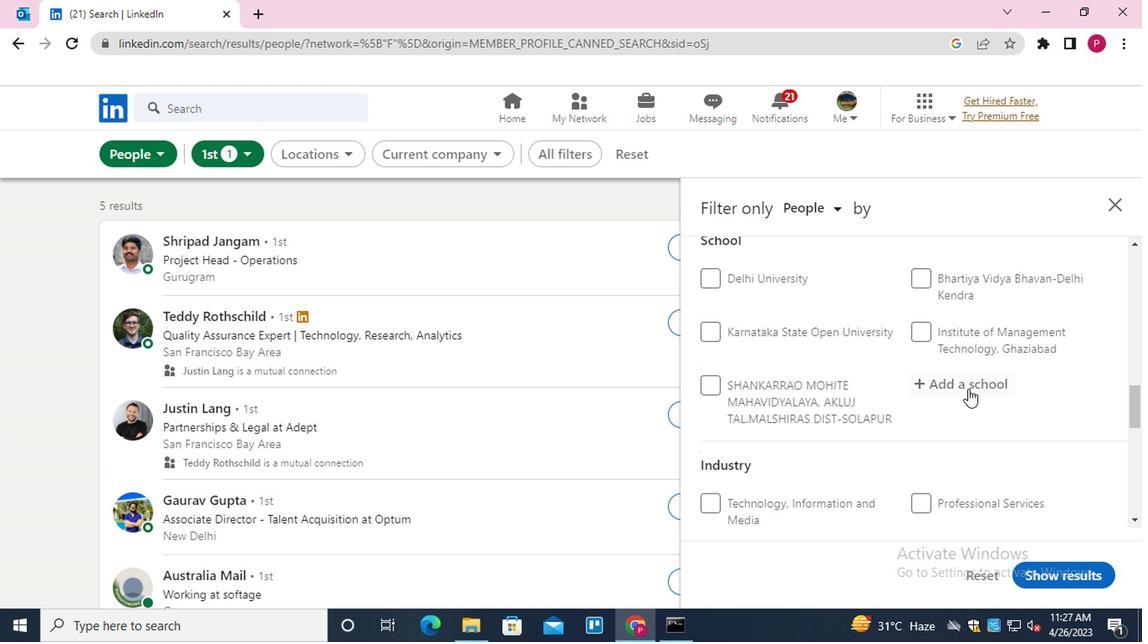 
Action: Key pressed <Key.shift>UP.<Key.shift>GRAD
Screenshot: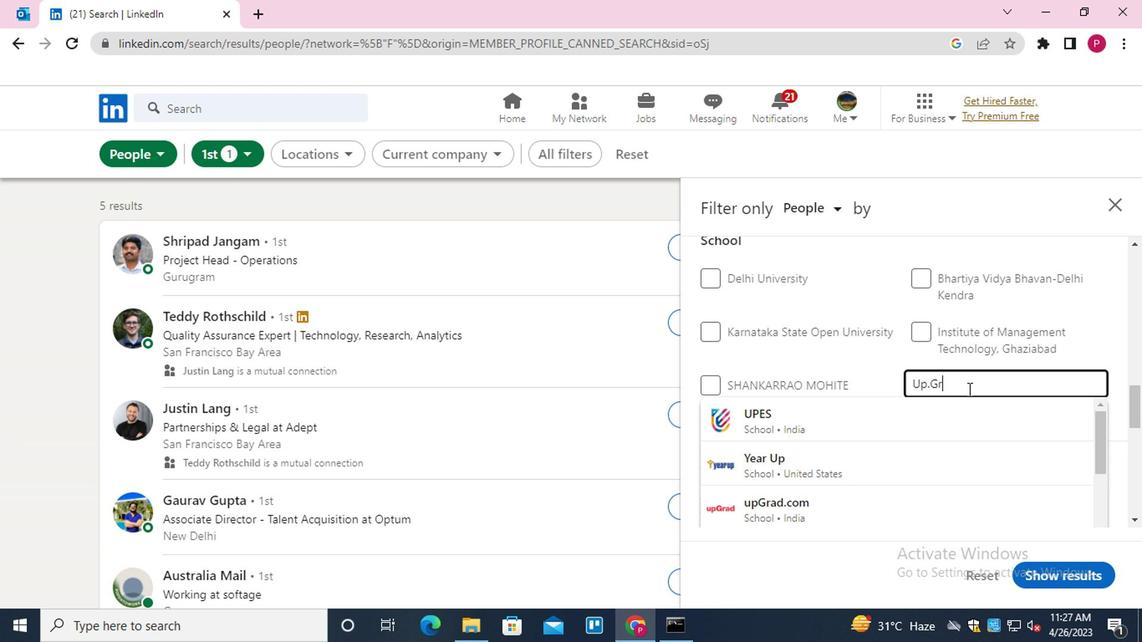 
Action: Mouse moved to (949, 414)
Screenshot: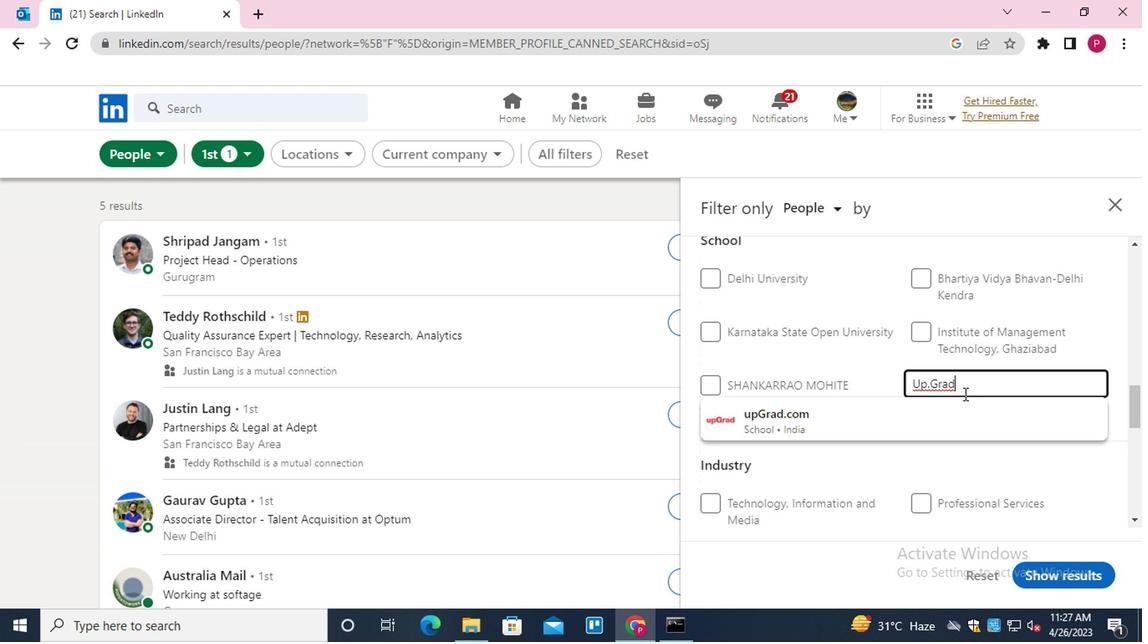 
Action: Mouse pressed left at (949, 414)
Screenshot: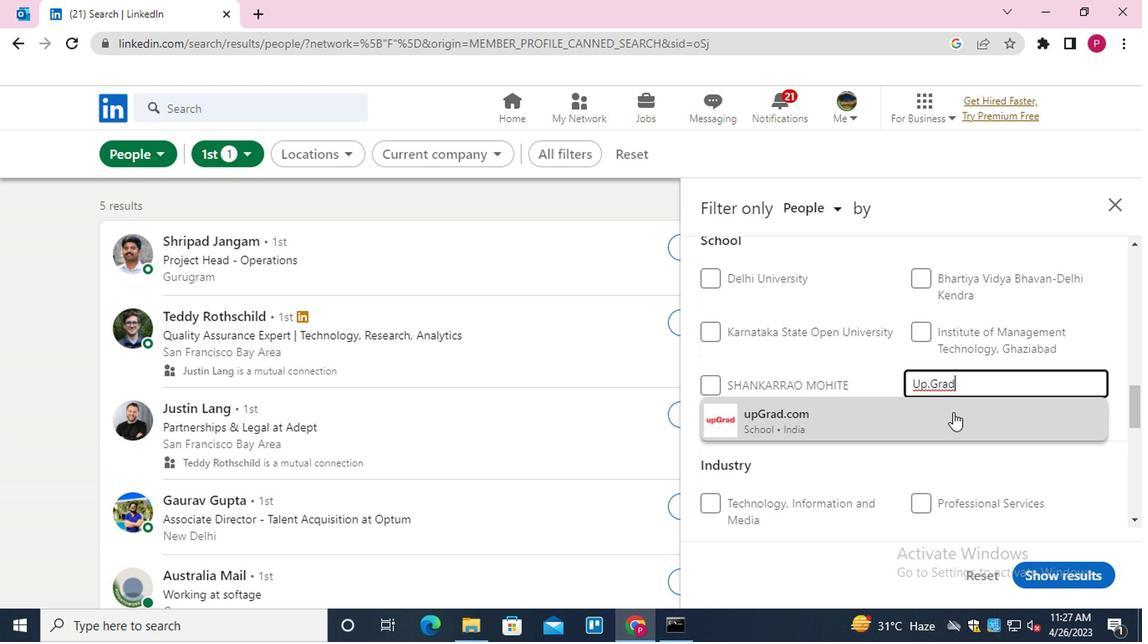 
Action: Mouse moved to (878, 379)
Screenshot: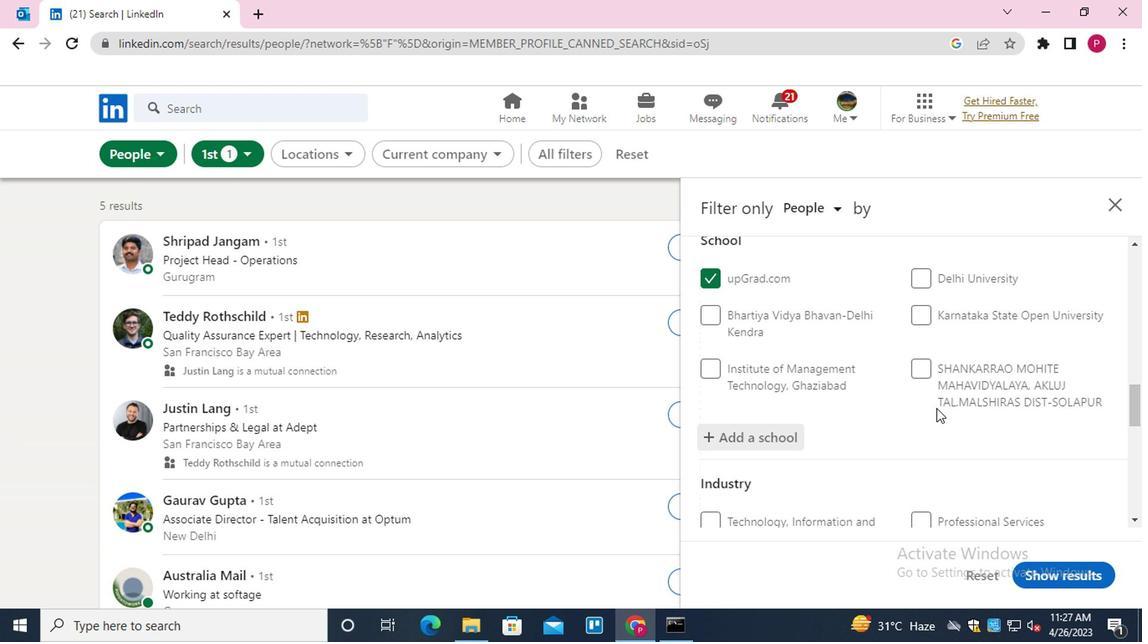 
Action: Mouse scrolled (878, 378) with delta (0, 0)
Screenshot: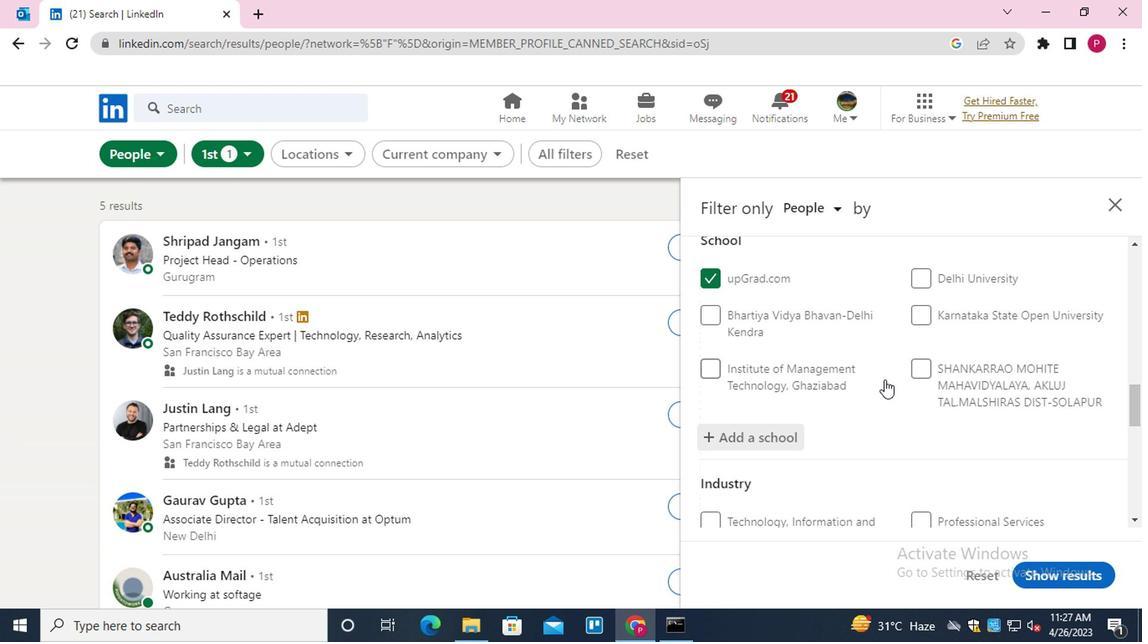 
Action: Mouse scrolled (878, 378) with delta (0, 0)
Screenshot: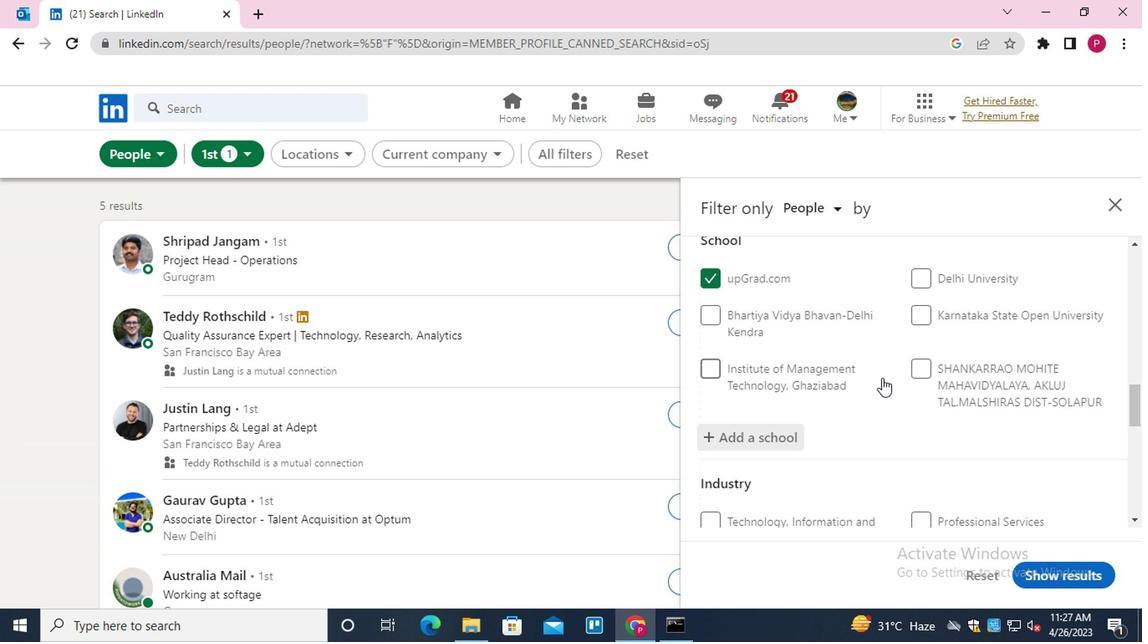 
Action: Mouse moved to (844, 384)
Screenshot: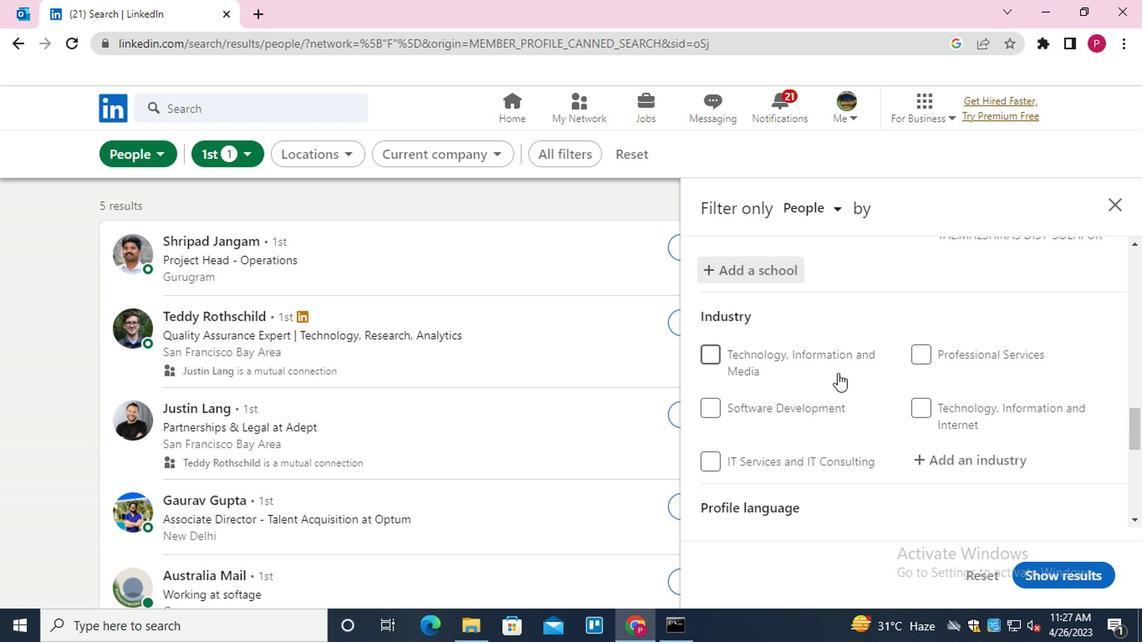 
Action: Mouse scrolled (844, 383) with delta (0, -1)
Screenshot: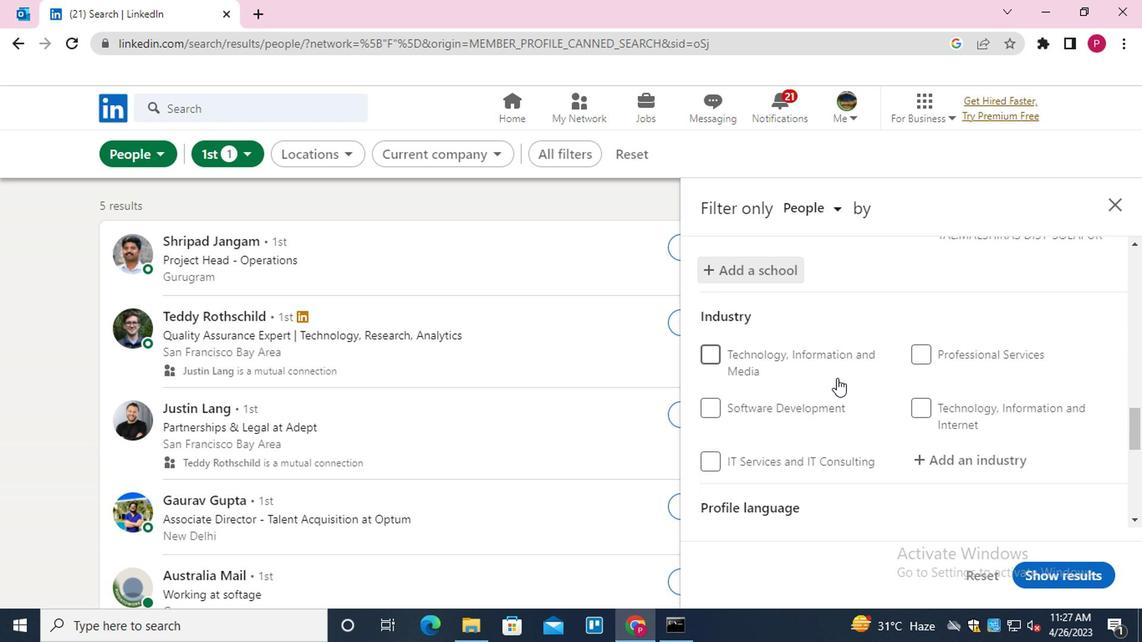 
Action: Mouse moved to (847, 385)
Screenshot: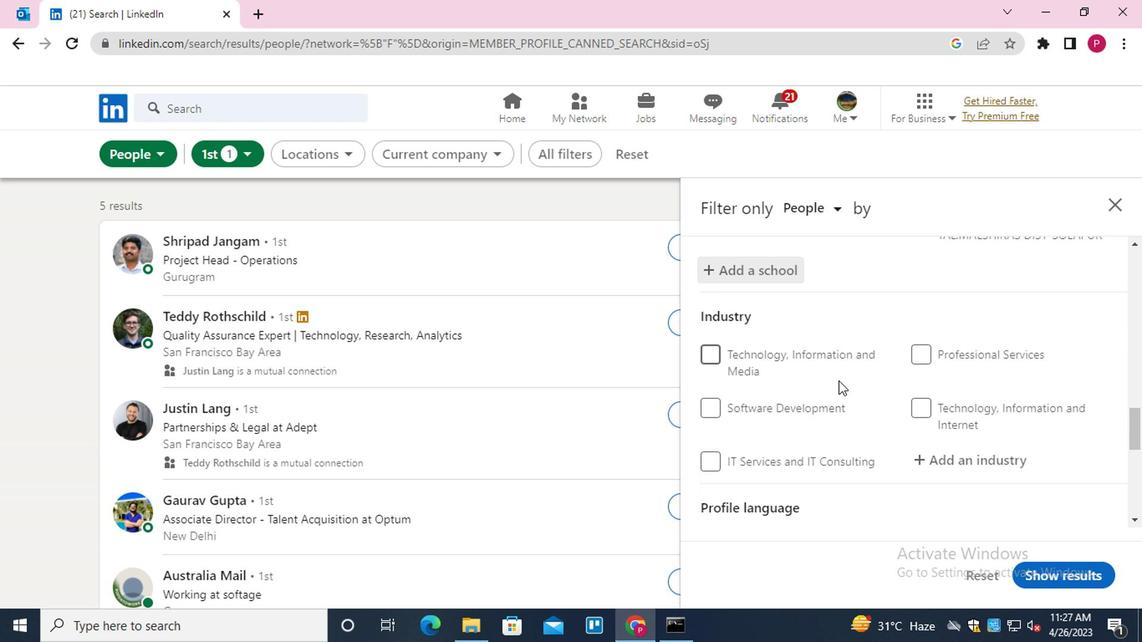 
Action: Mouse scrolled (847, 384) with delta (0, 0)
Screenshot: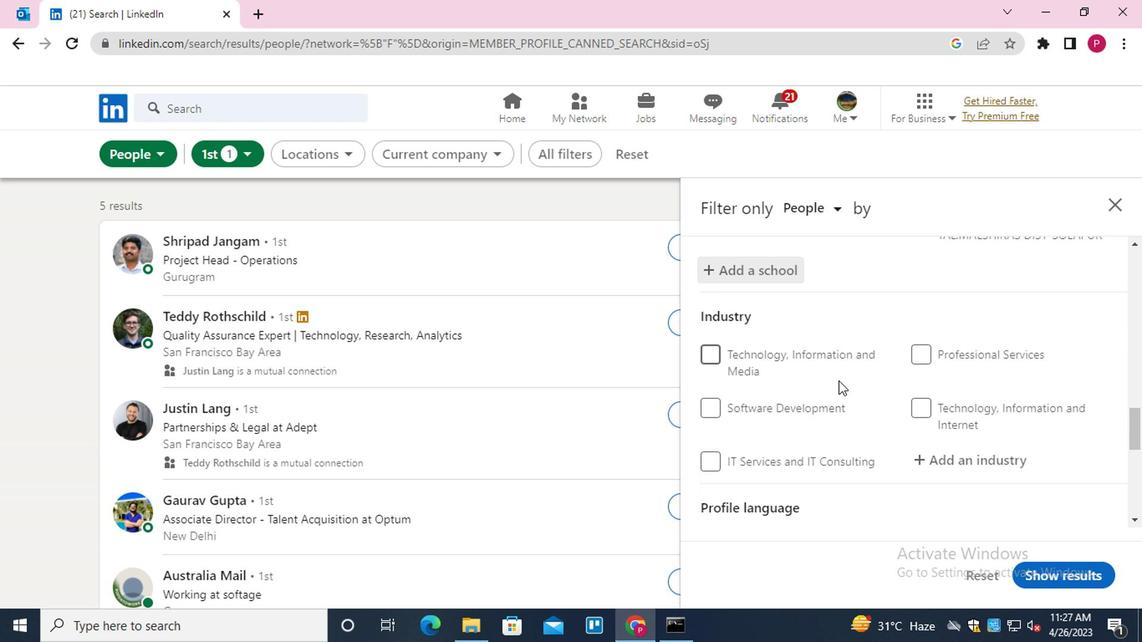 
Action: Mouse moved to (981, 300)
Screenshot: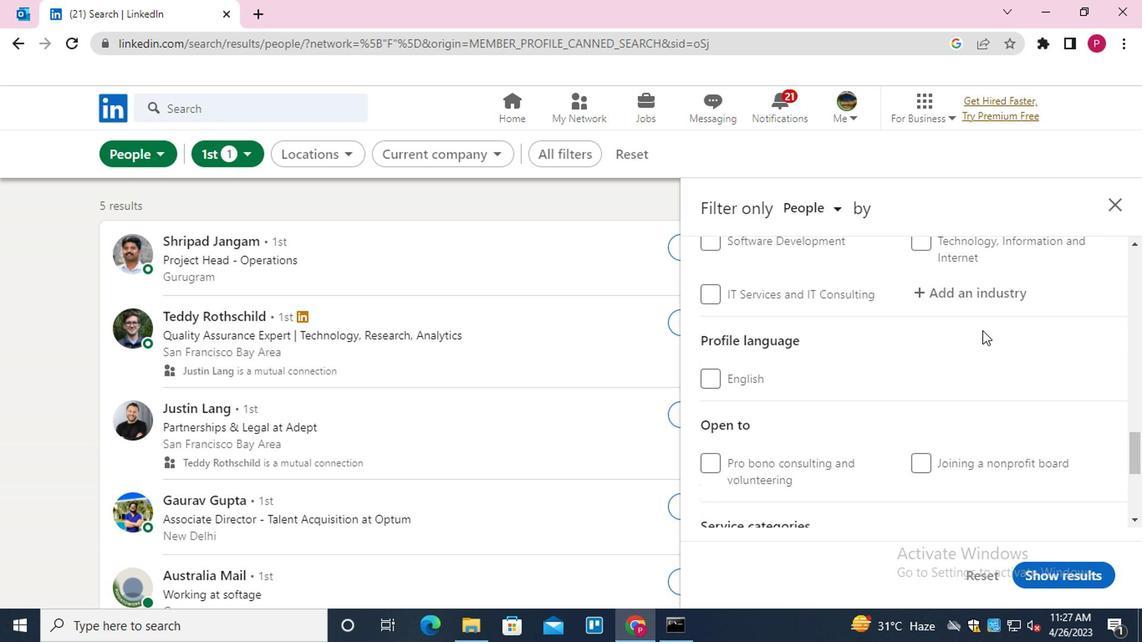 
Action: Mouse pressed left at (981, 300)
Screenshot: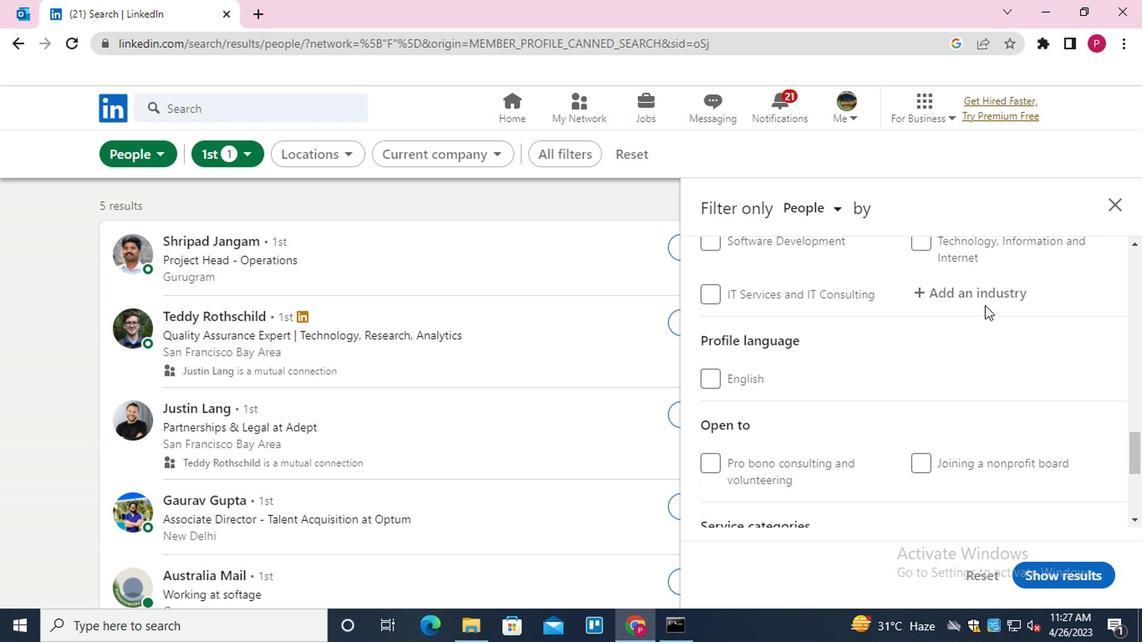 
Action: Key pressed <Key.shift>AVIATION<Key.down><Key.down><Key.enter>
Screenshot: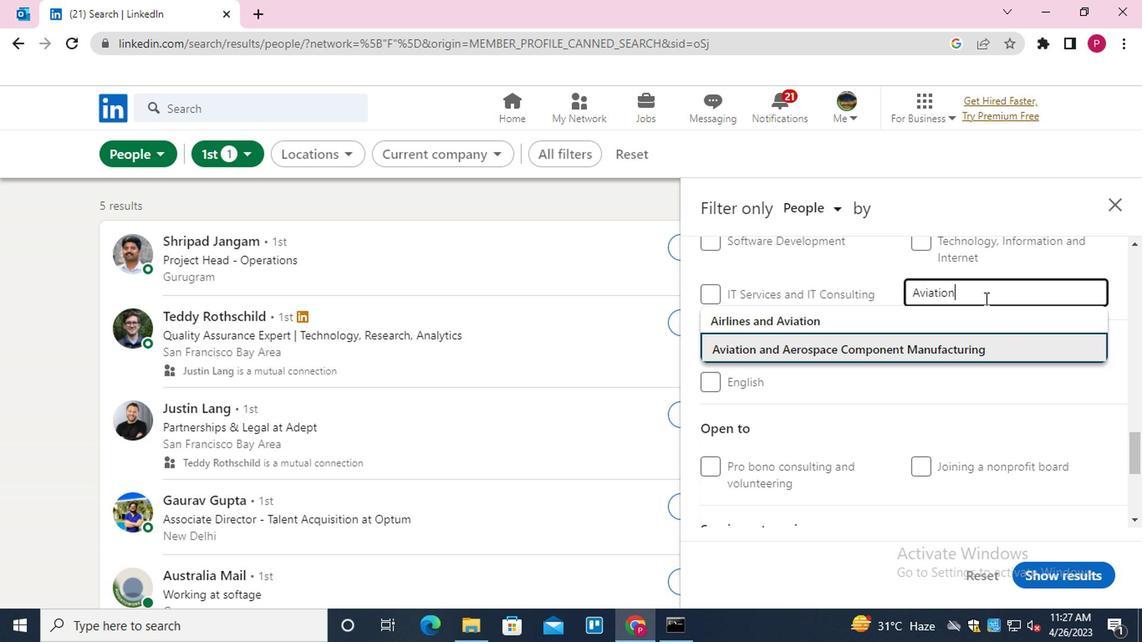 
Action: Mouse moved to (960, 311)
Screenshot: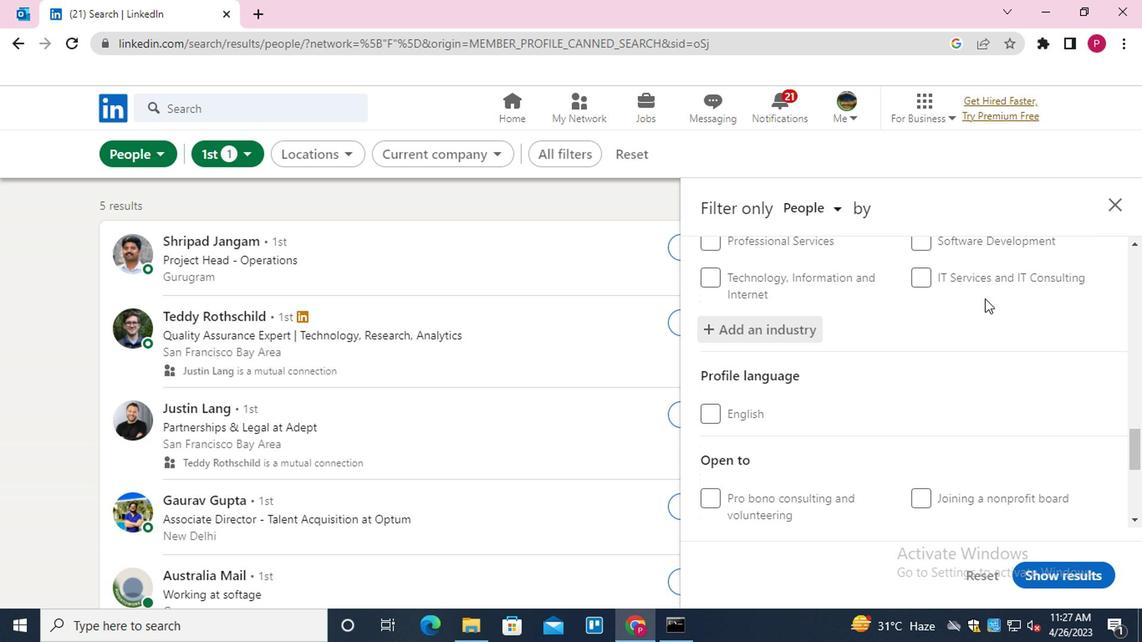 
Action: Mouse scrolled (960, 311) with delta (0, 0)
Screenshot: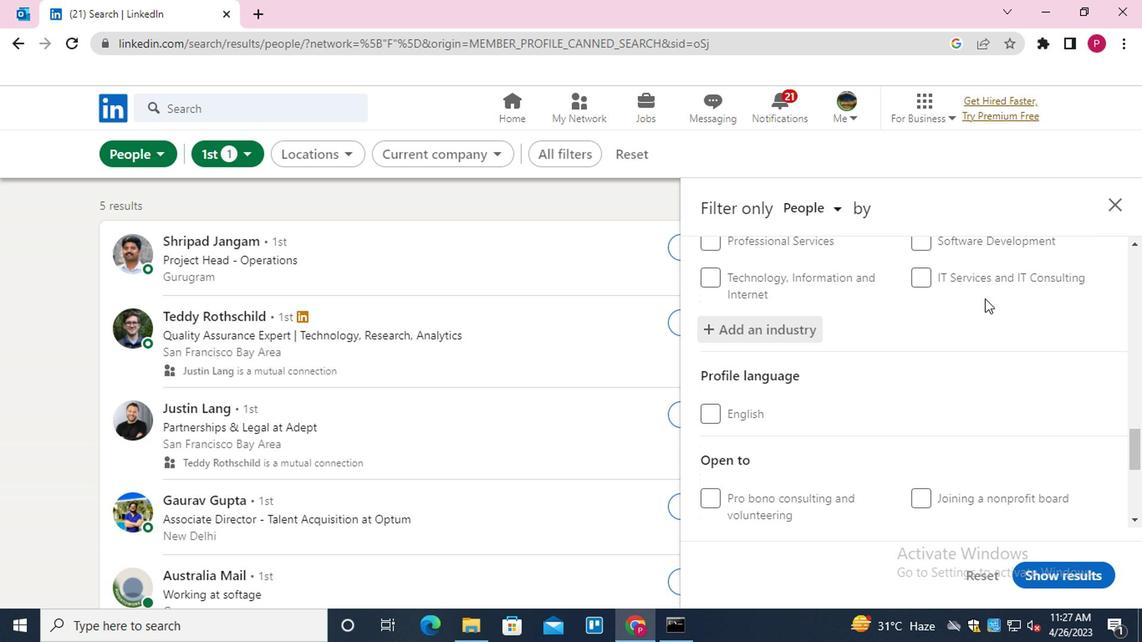 
Action: Mouse moved to (950, 315)
Screenshot: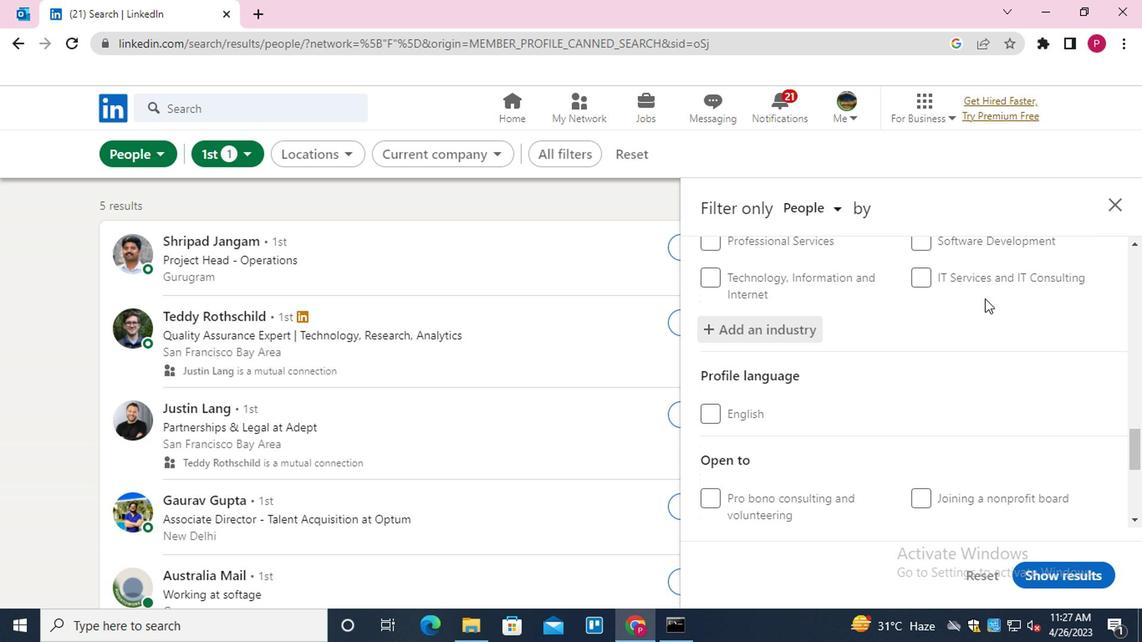 
Action: Mouse scrolled (950, 315) with delta (0, 0)
Screenshot: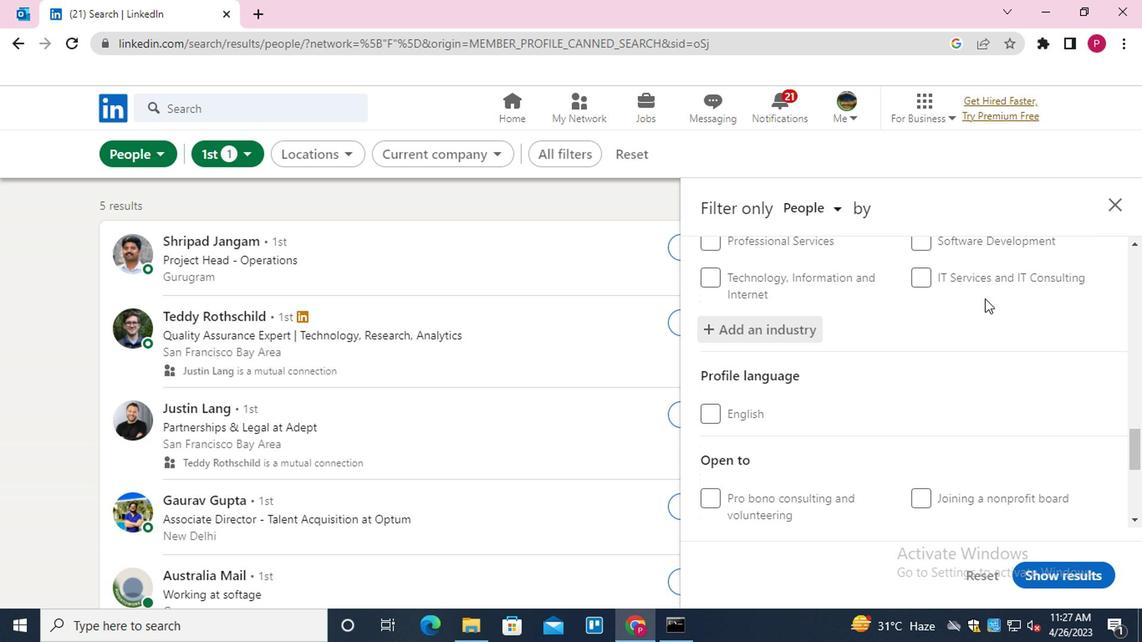 
Action: Mouse moved to (926, 321)
Screenshot: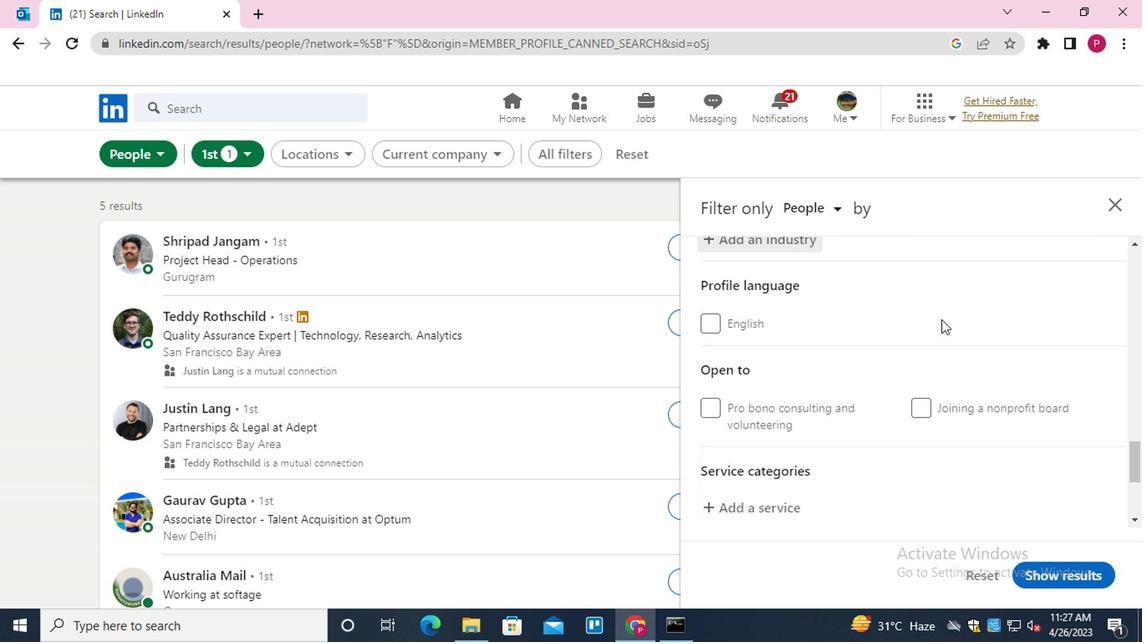 
Action: Mouse scrolled (926, 321) with delta (0, 0)
Screenshot: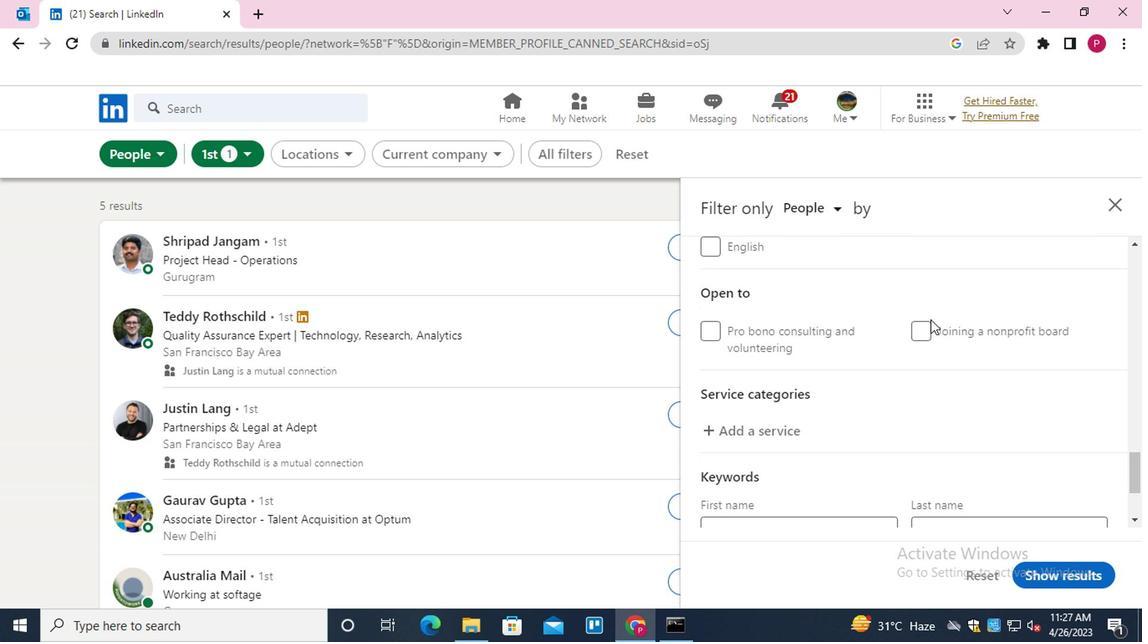 
Action: Mouse moved to (901, 320)
Screenshot: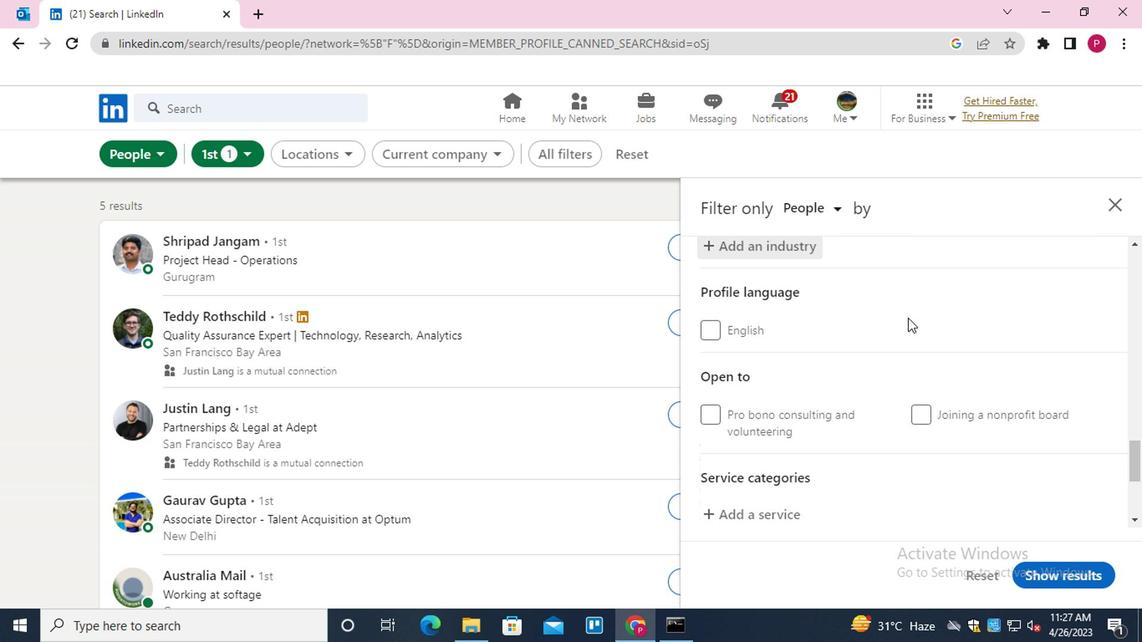 
Action: Mouse scrolled (901, 319) with delta (0, 0)
Screenshot: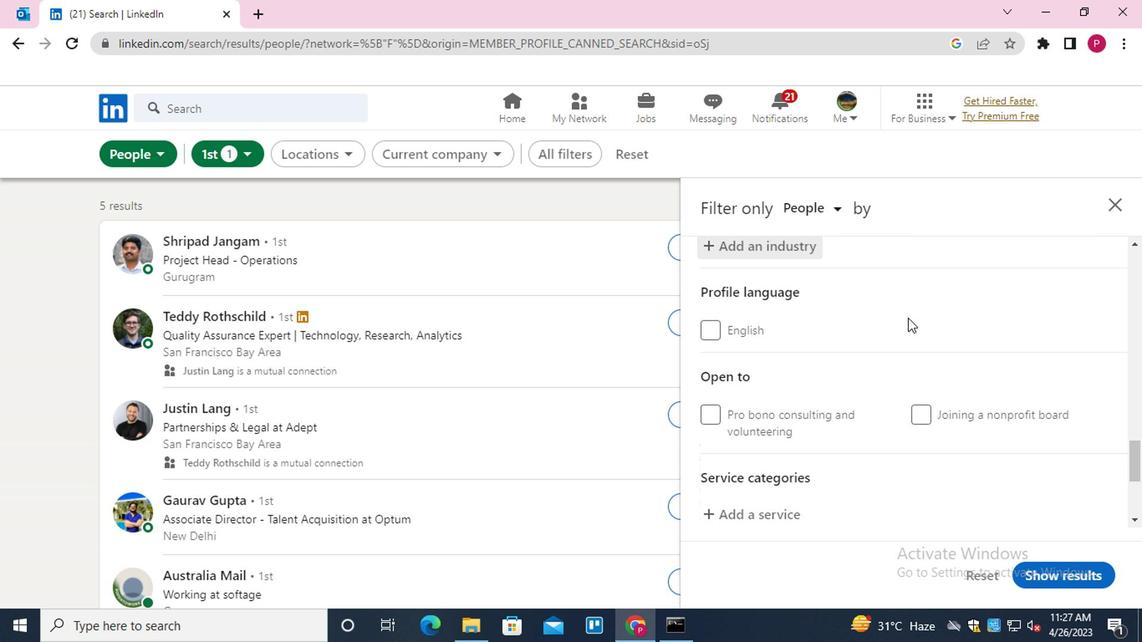 
Action: Mouse moved to (755, 434)
Screenshot: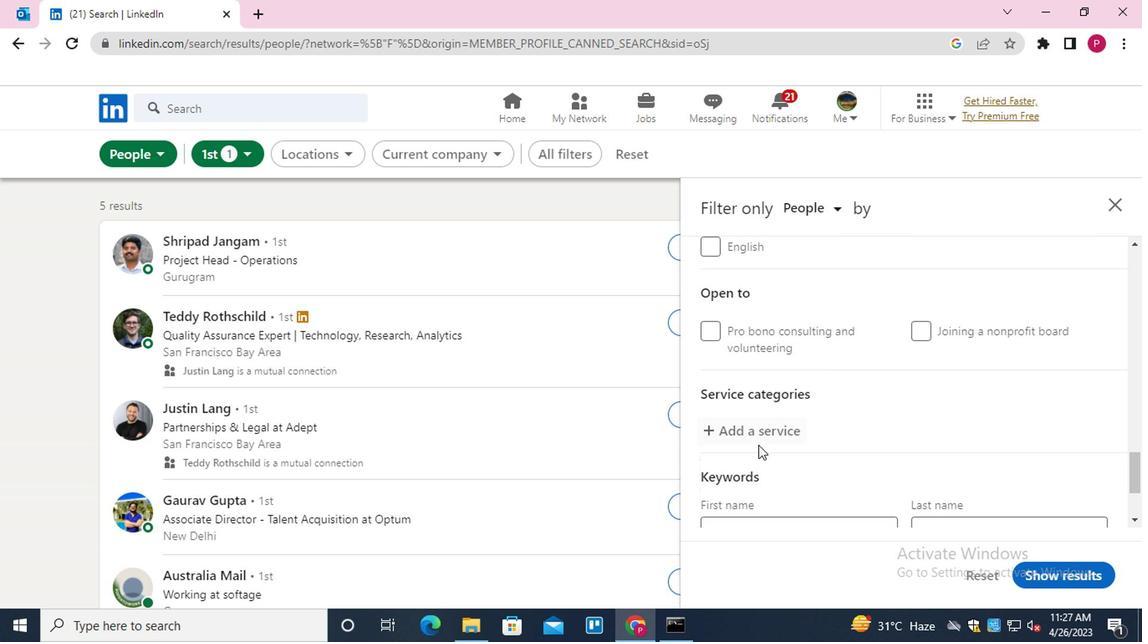
Action: Mouse pressed left at (755, 434)
Screenshot: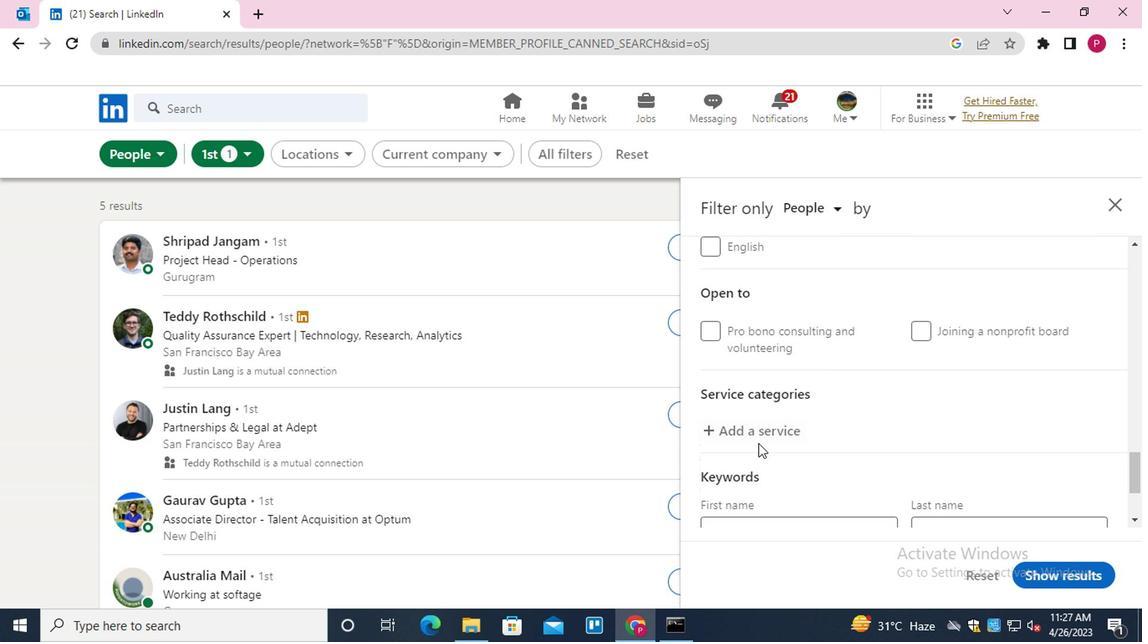 
Action: Key pressed <Key.shift><Key.shift><Key.shift><Key.shift><Key.shift><Key.shift><Key.shift>CATERING<Key.down><Key.enter>
Screenshot: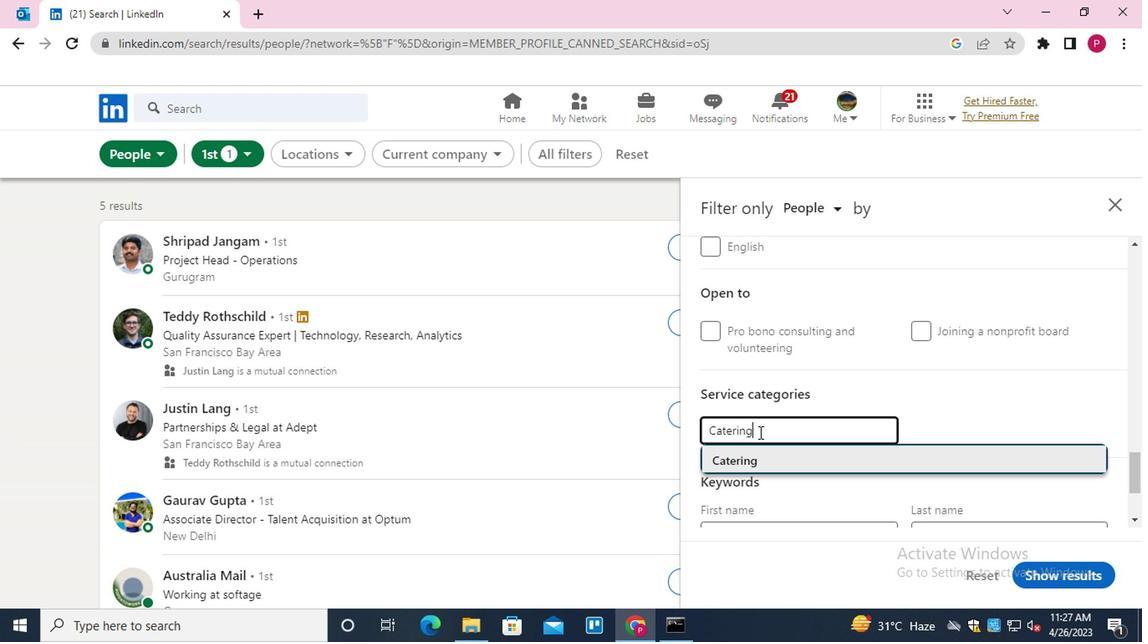 
Action: Mouse scrolled (755, 433) with delta (0, 0)
Screenshot: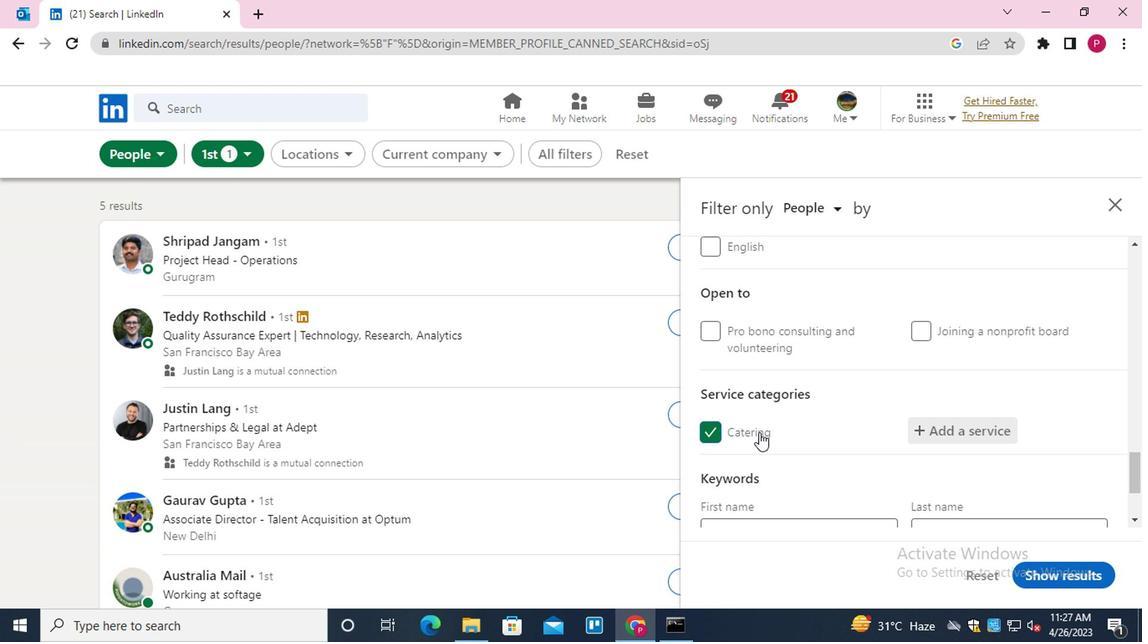 
Action: Mouse moved to (757, 434)
Screenshot: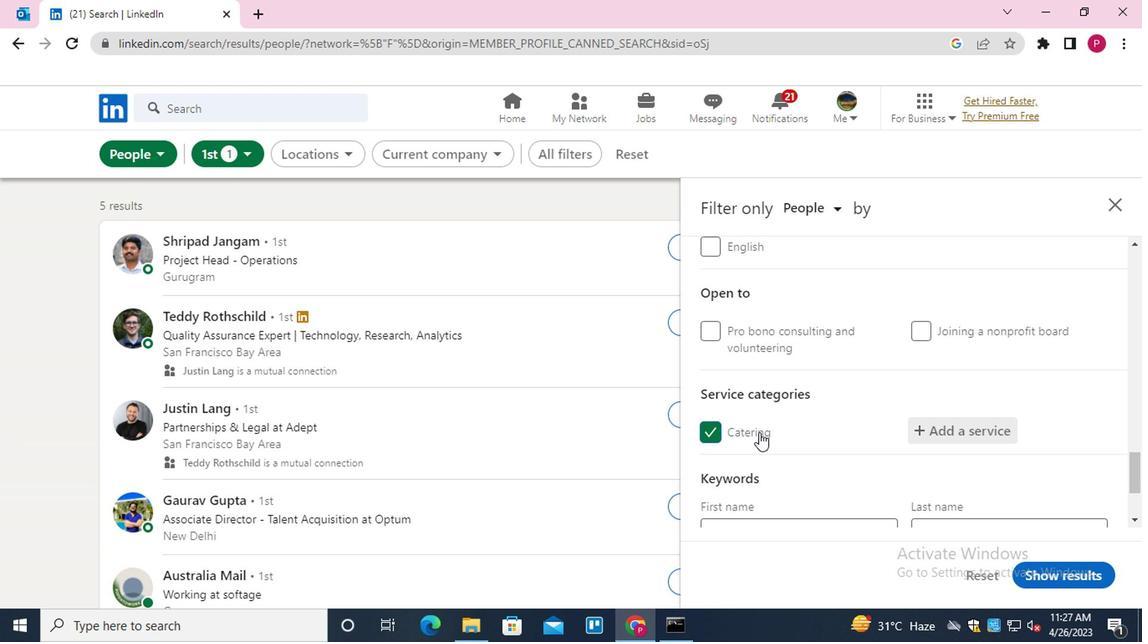 
Action: Mouse scrolled (757, 433) with delta (0, 0)
Screenshot: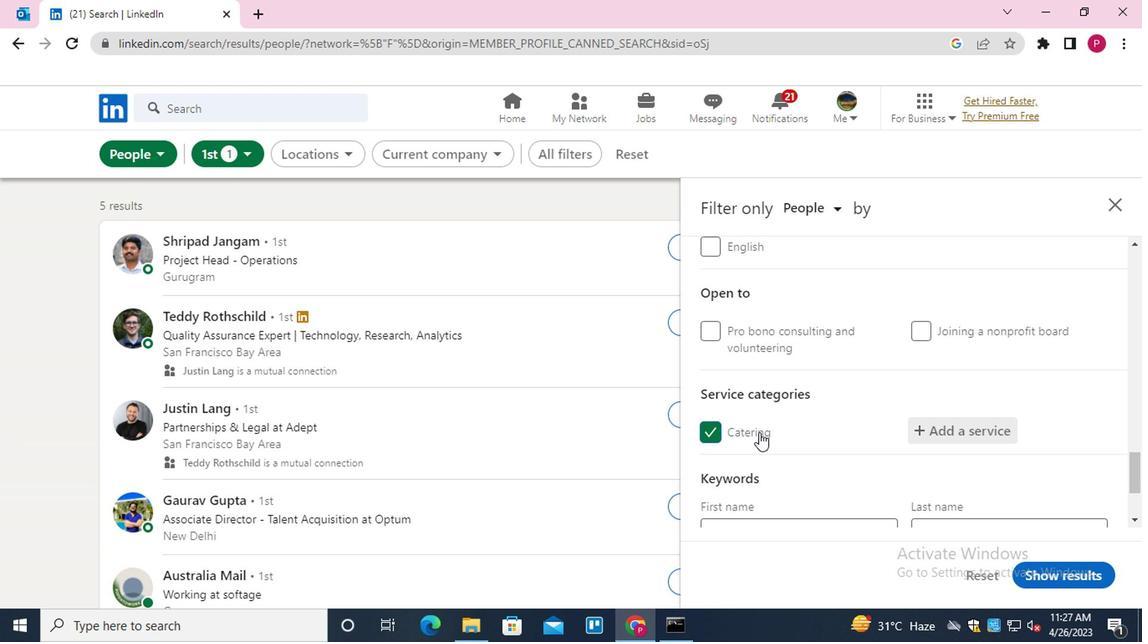 
Action: Mouse moved to (774, 450)
Screenshot: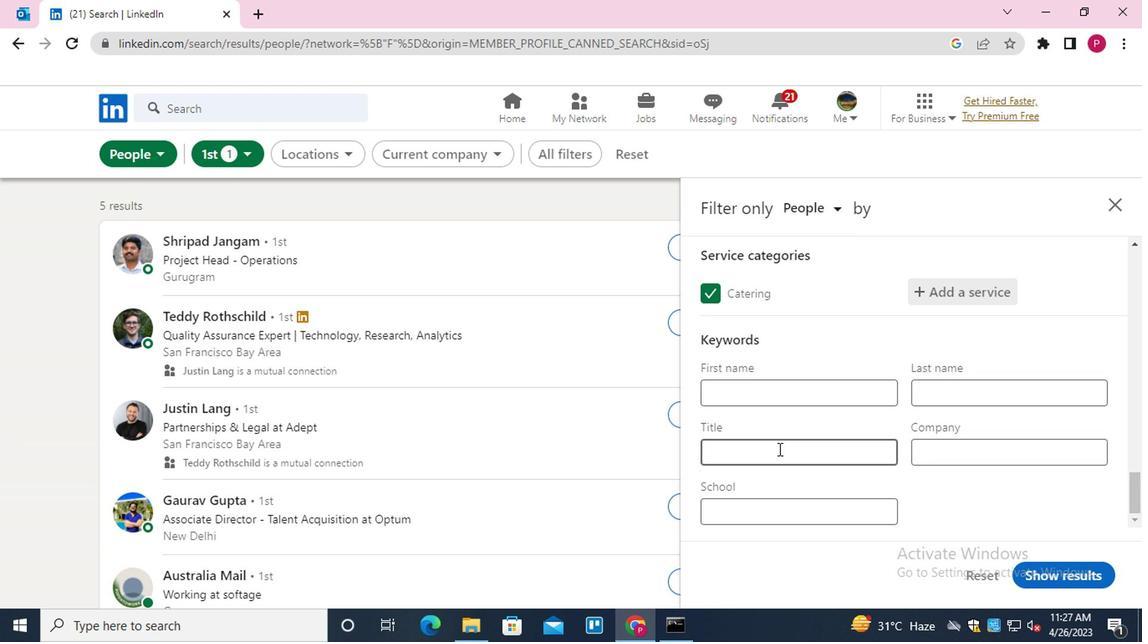 
Action: Mouse pressed left at (774, 450)
Screenshot: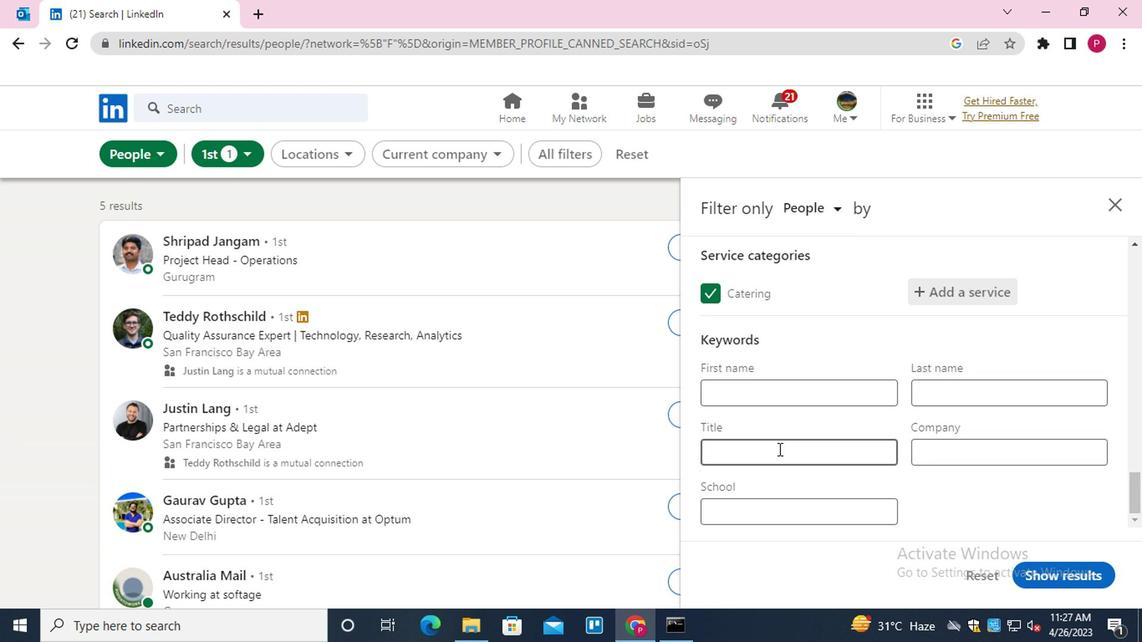 
Action: Key pressed <Key.shift>MARKET<Key.space><Key.shift>RESEARCHER
Screenshot: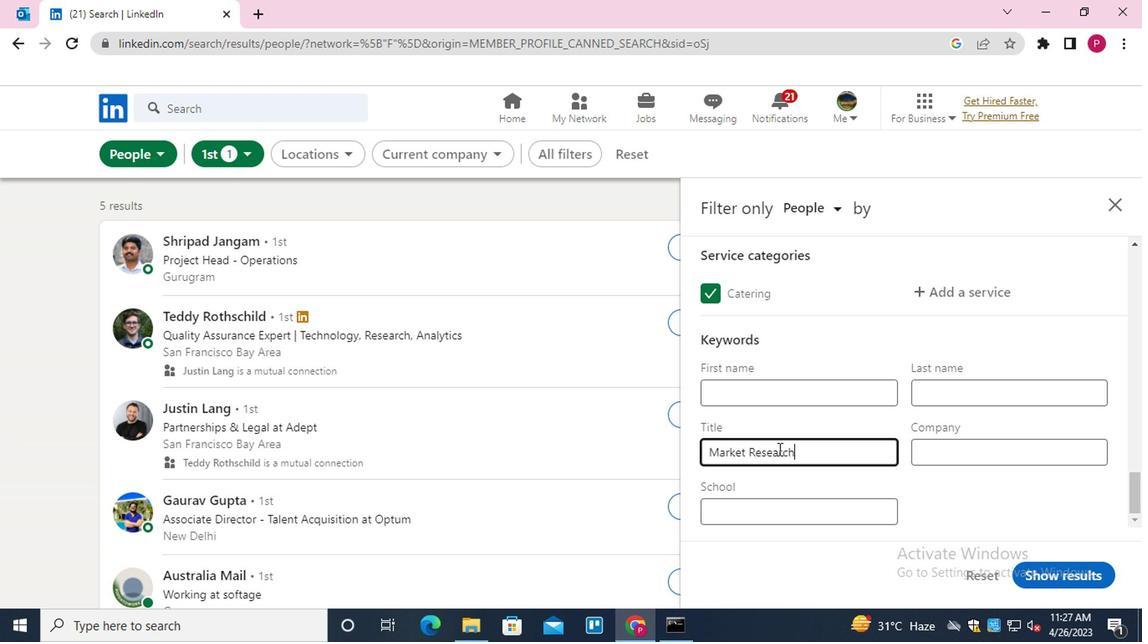 
Action: Mouse moved to (1058, 587)
Screenshot: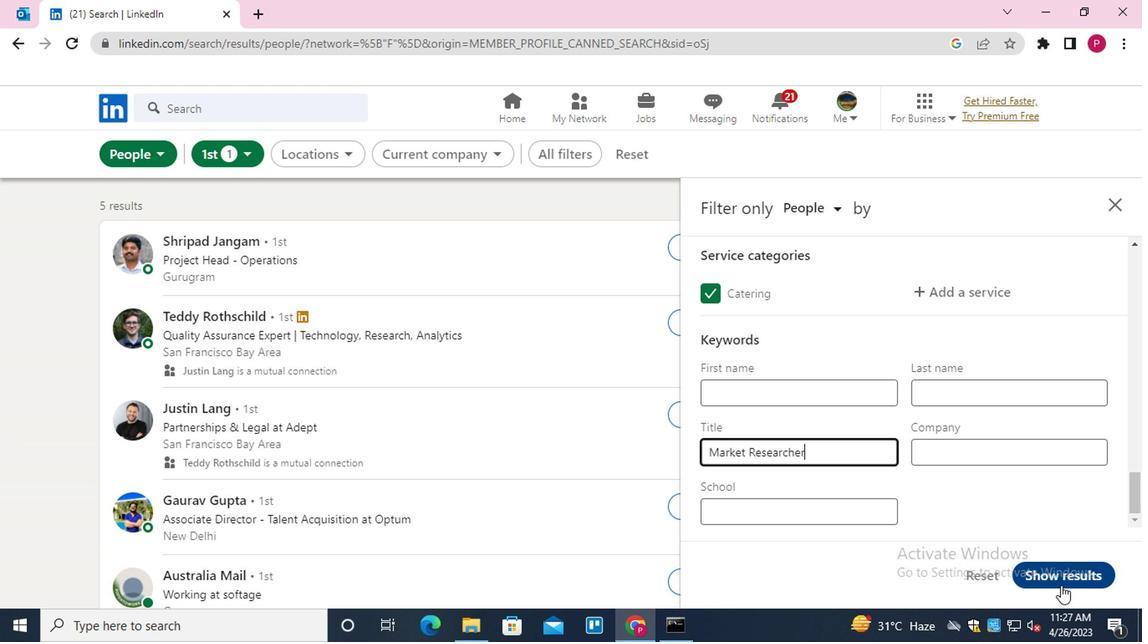 
Action: Mouse pressed left at (1058, 587)
Screenshot: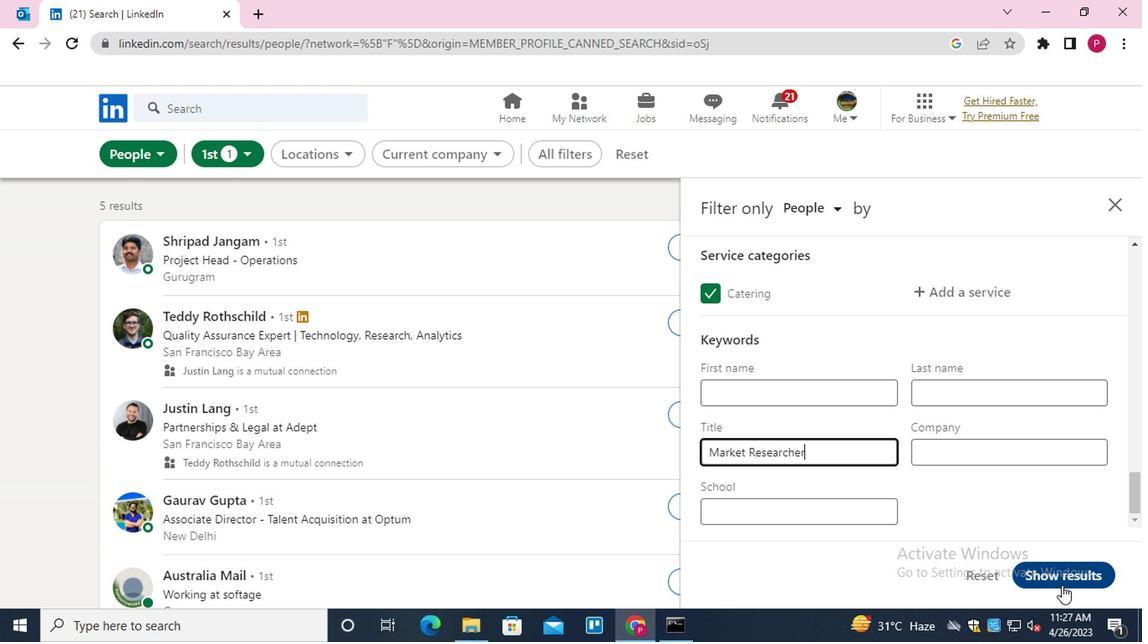 
Action: Mouse moved to (391, 312)
Screenshot: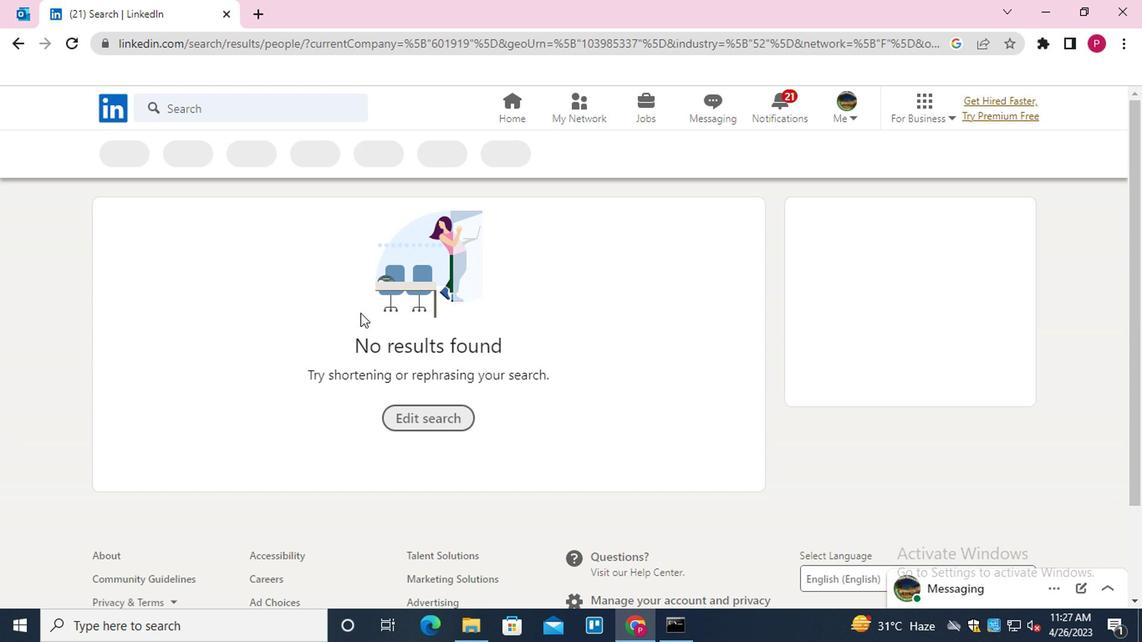 
